 Task: Look for space in Palopo, Indonesia from 1st July, 2023 to 3rd July, 2023 for 1 adult in price range Rs.5000 to Rs.15000. Place can be private room with 1  bedroom having 1 bed and 1 bathroom. Property type can be house, flat, guest house, hotel. Amenities needed are: wifi. Booking option can be shelf check-in. Required host language is English.
Action: Mouse moved to (398, 62)
Screenshot: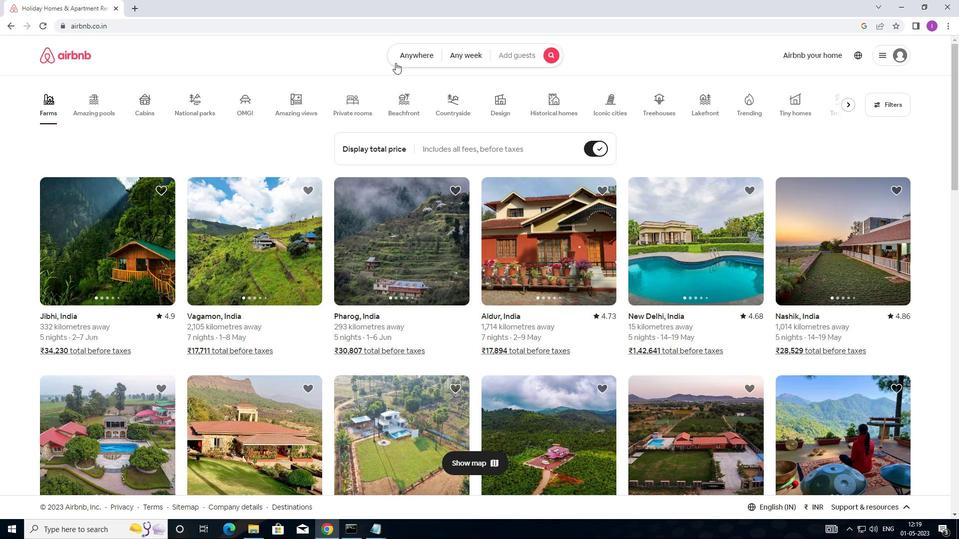 
Action: Mouse pressed left at (398, 62)
Screenshot: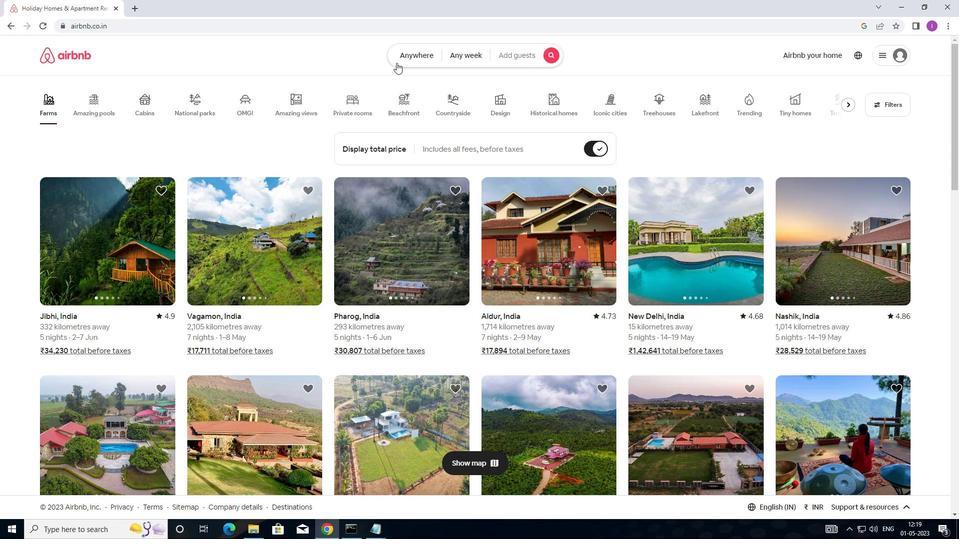 
Action: Mouse moved to (334, 102)
Screenshot: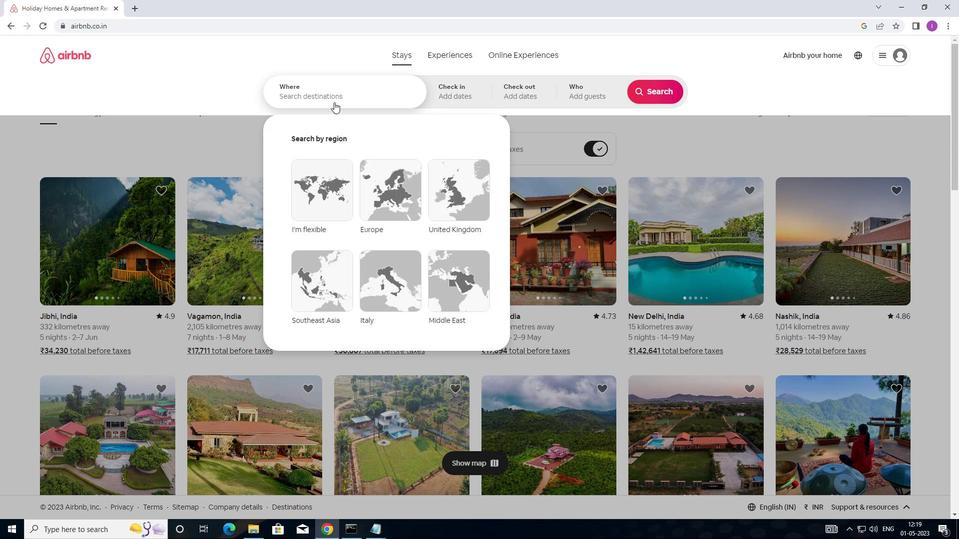 
Action: Mouse pressed left at (334, 102)
Screenshot: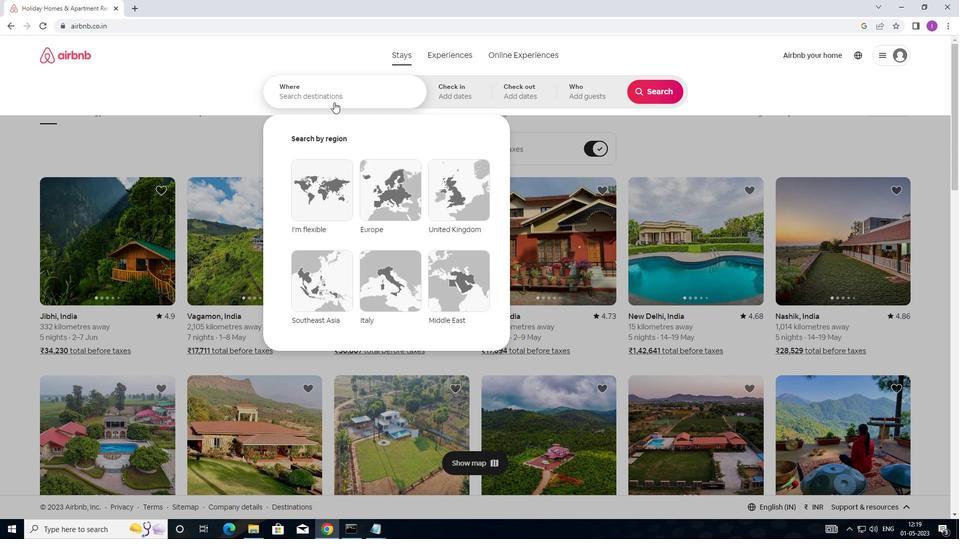 
Action: Mouse moved to (448, 67)
Screenshot: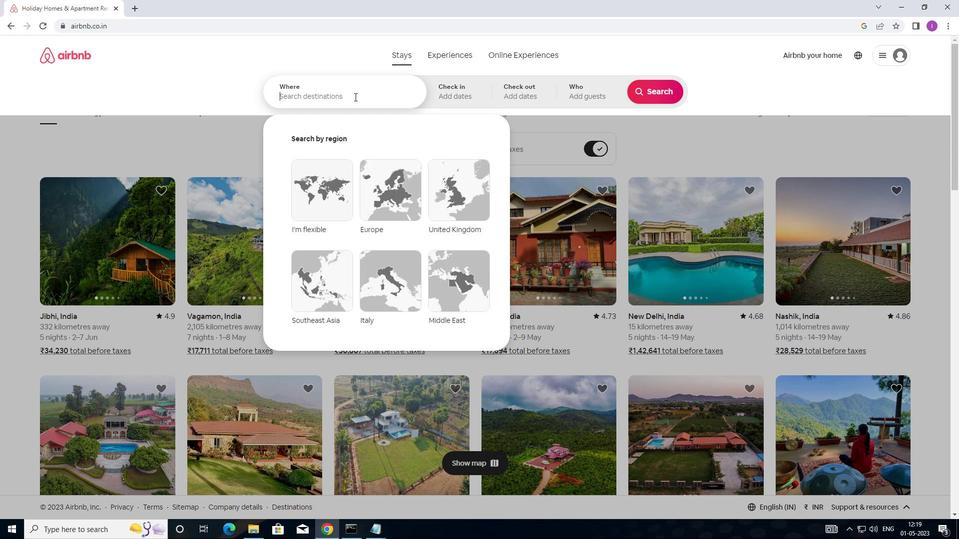
Action: Key pressed <Key.shift>PALOPO,<Key.shift>IN
Screenshot: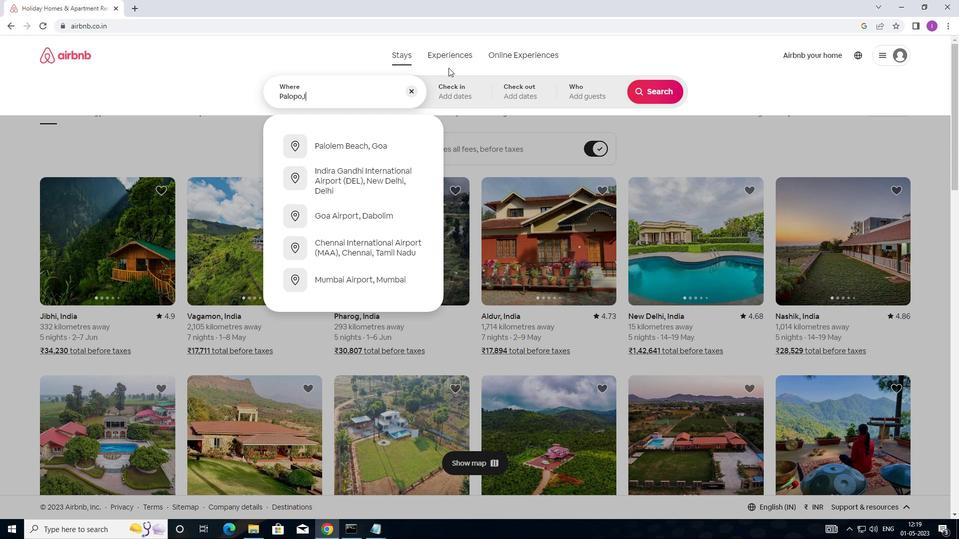 
Action: Mouse moved to (456, 61)
Screenshot: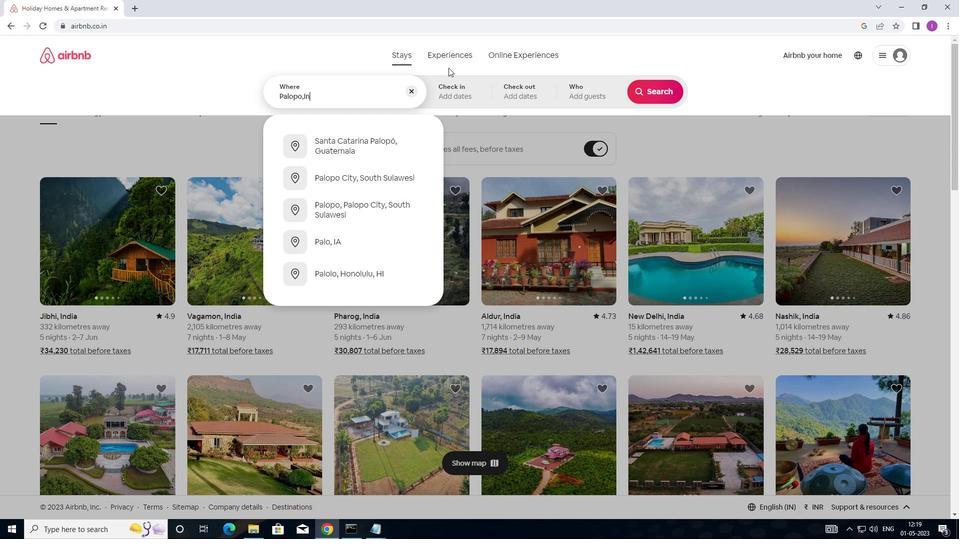 
Action: Key pressed D
Screenshot: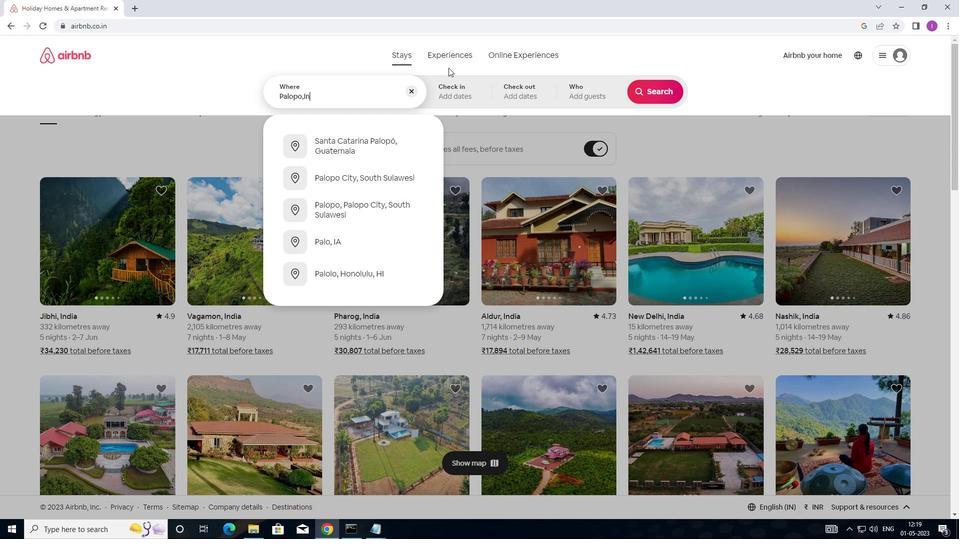 
Action: Mouse moved to (458, 61)
Screenshot: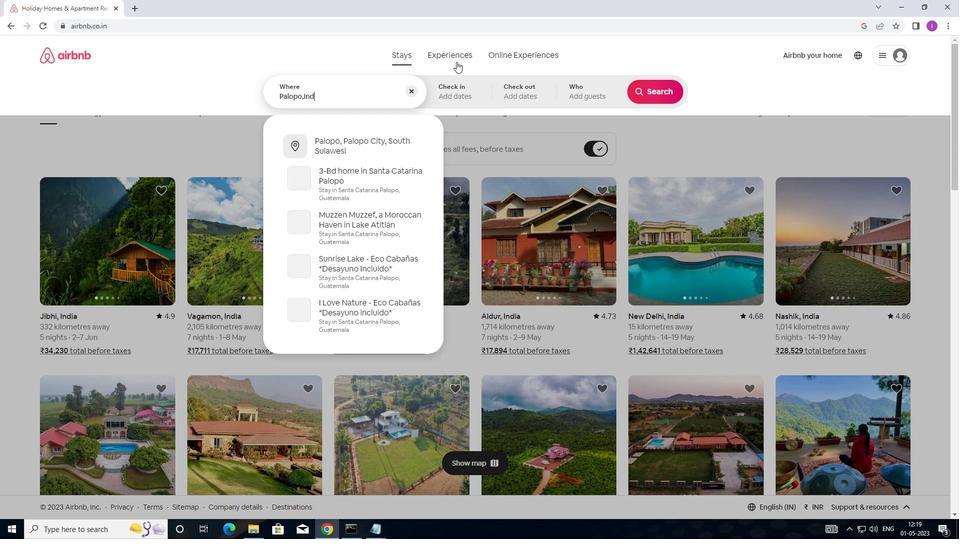 
Action: Key pressed ONESIA
Screenshot: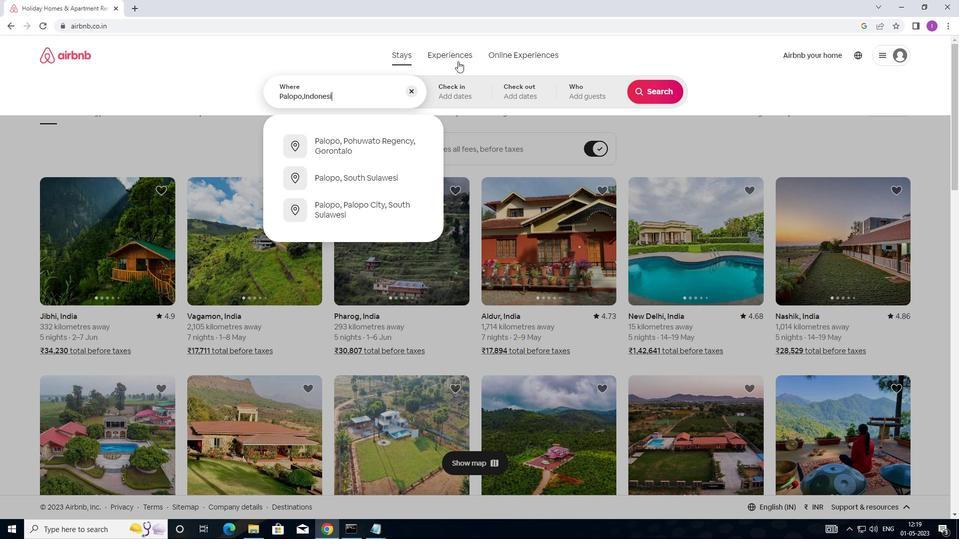 
Action: Mouse moved to (449, 94)
Screenshot: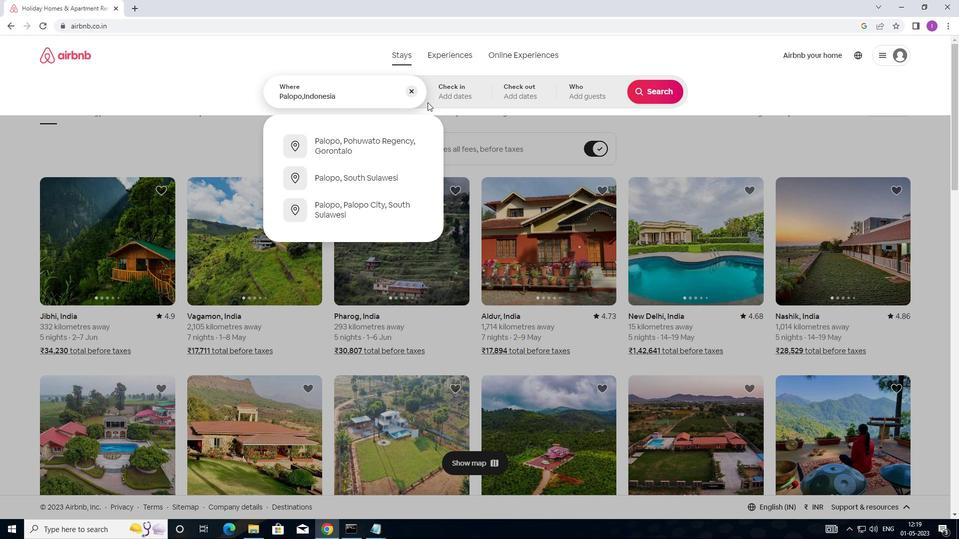 
Action: Mouse pressed left at (449, 94)
Screenshot: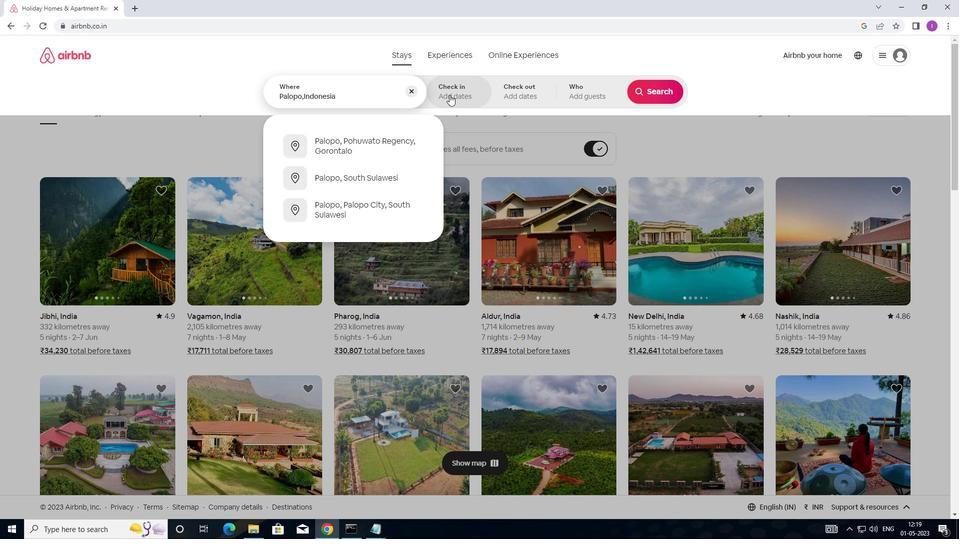 
Action: Mouse moved to (646, 173)
Screenshot: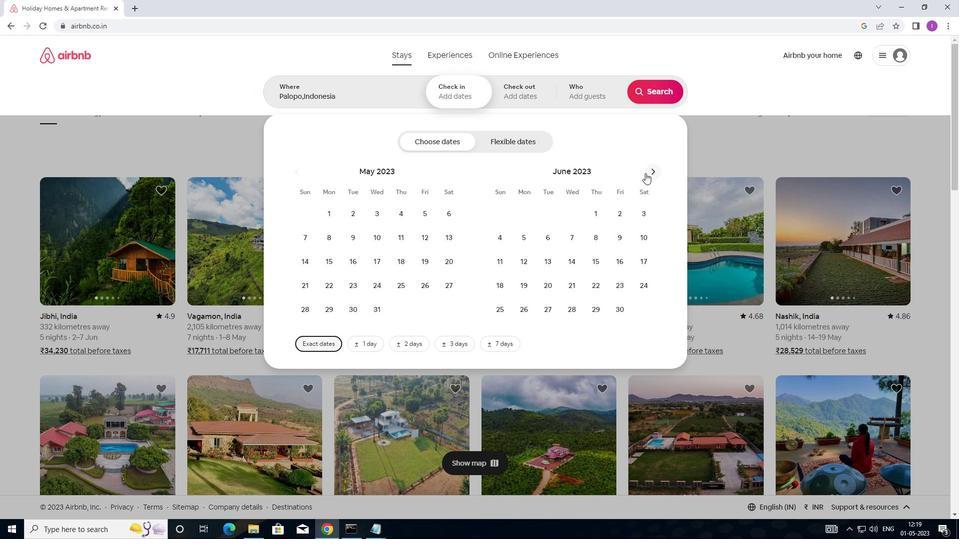 
Action: Mouse pressed left at (646, 173)
Screenshot: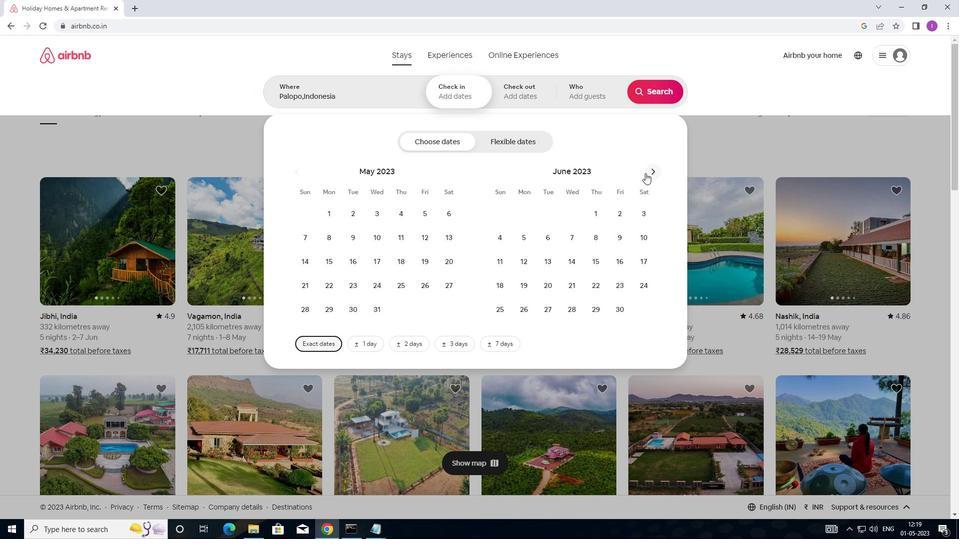 
Action: Mouse moved to (642, 210)
Screenshot: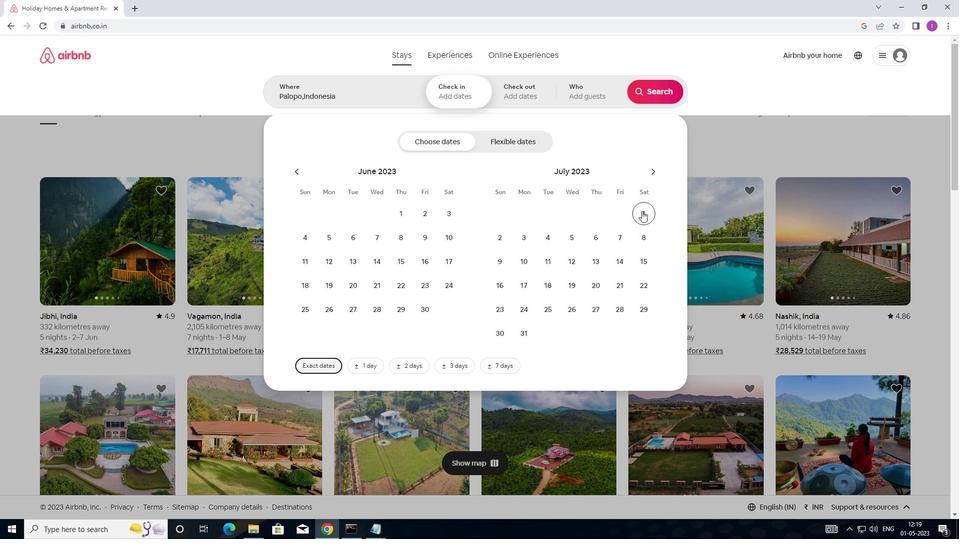 
Action: Mouse pressed left at (642, 210)
Screenshot: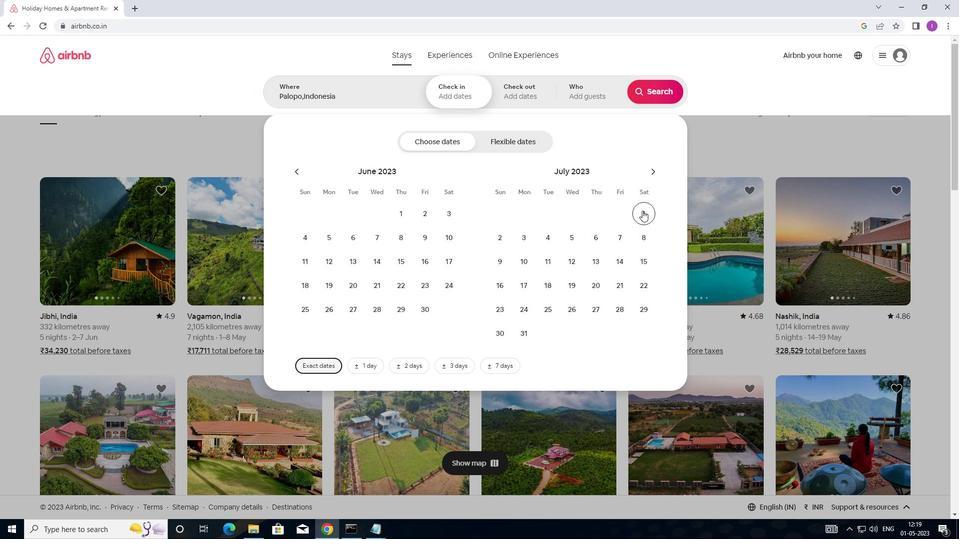 
Action: Mouse moved to (530, 241)
Screenshot: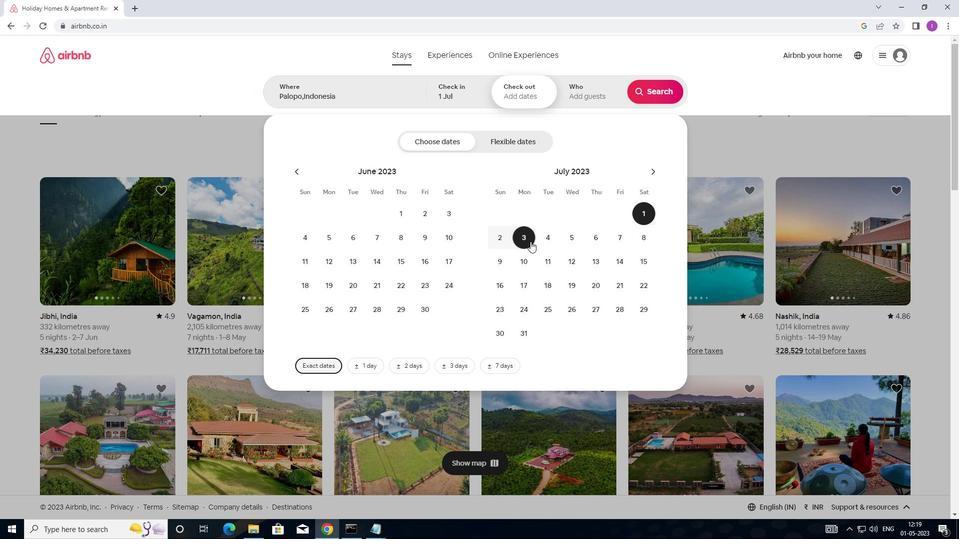 
Action: Mouse pressed left at (530, 241)
Screenshot: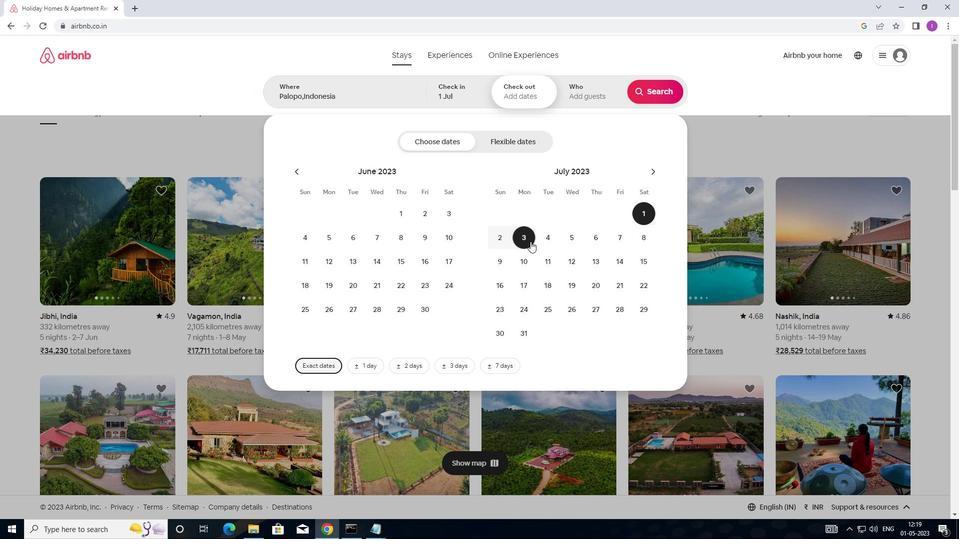 
Action: Mouse moved to (587, 85)
Screenshot: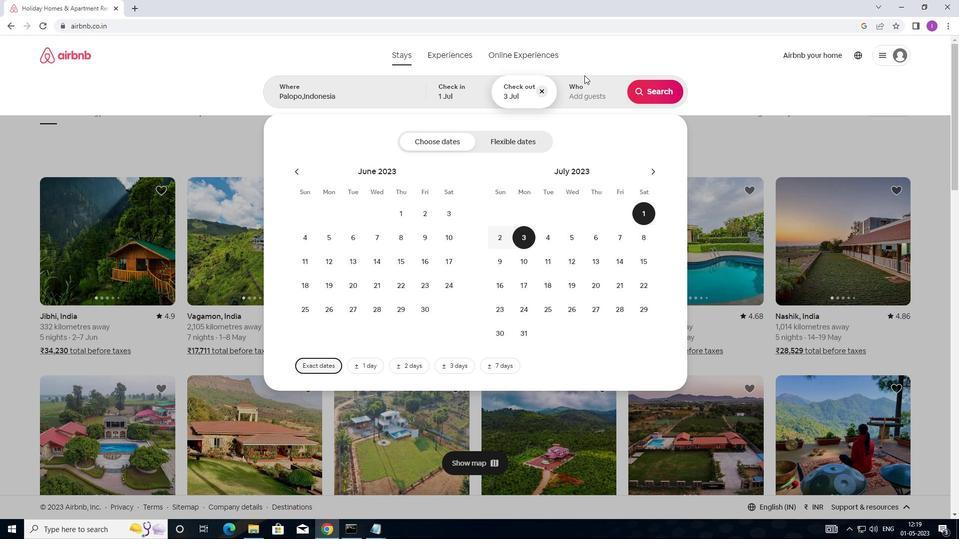 
Action: Mouse pressed left at (587, 85)
Screenshot: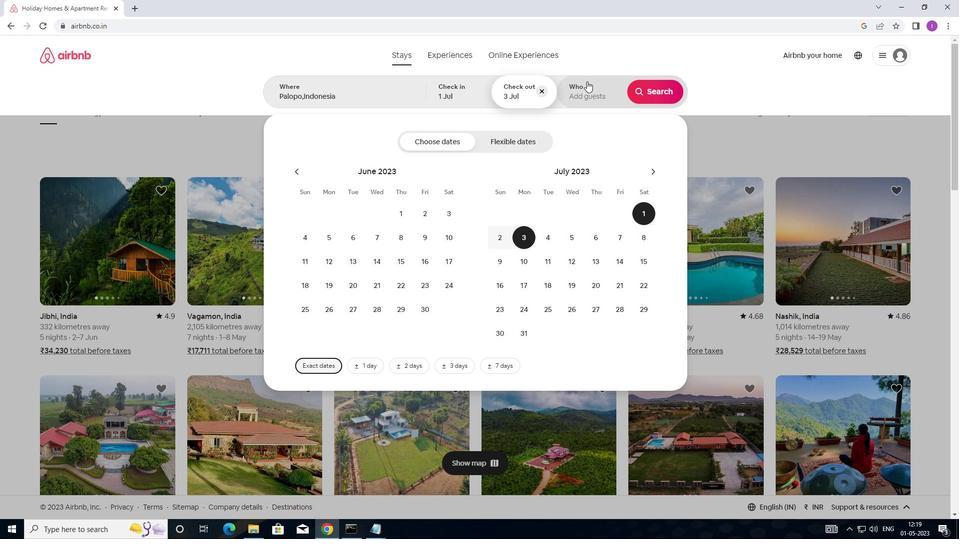 
Action: Mouse moved to (655, 143)
Screenshot: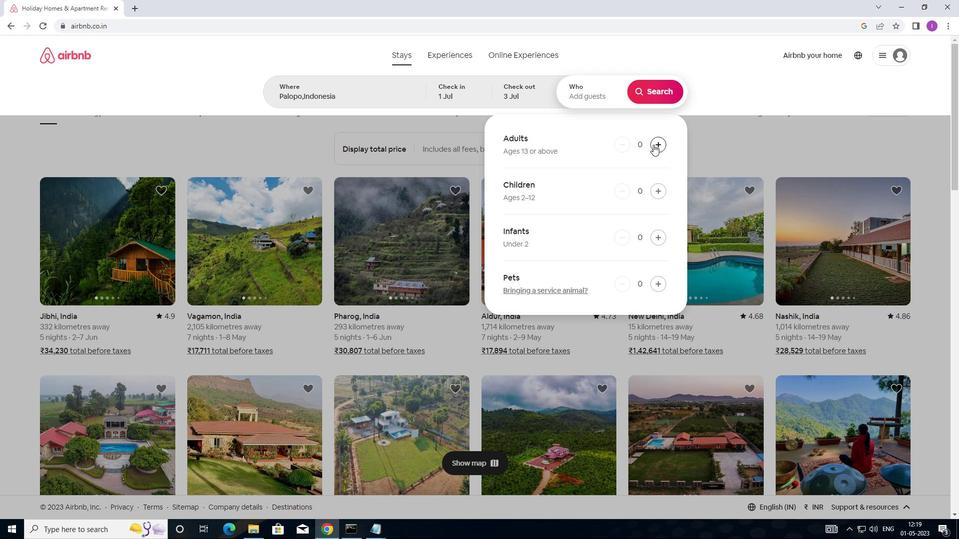 
Action: Mouse pressed left at (655, 143)
Screenshot: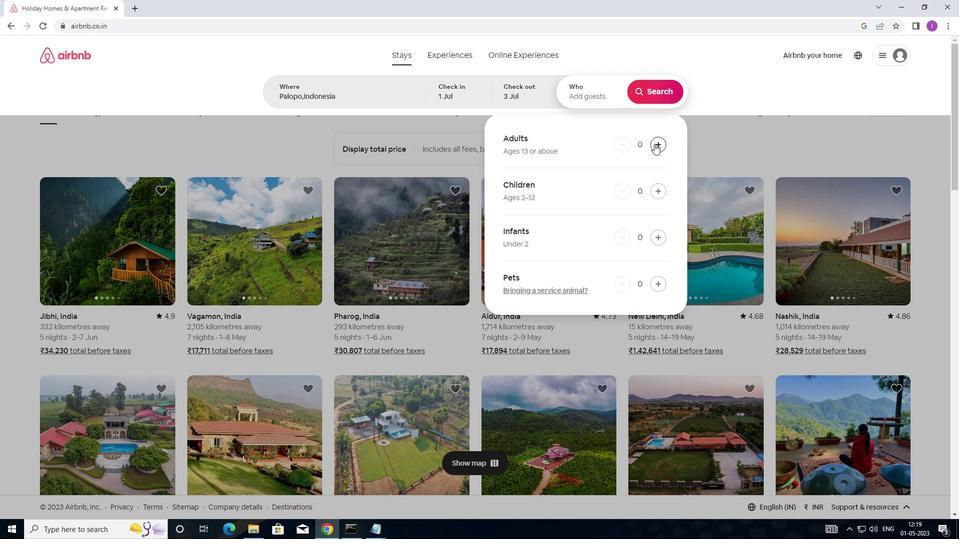 
Action: Mouse moved to (677, 86)
Screenshot: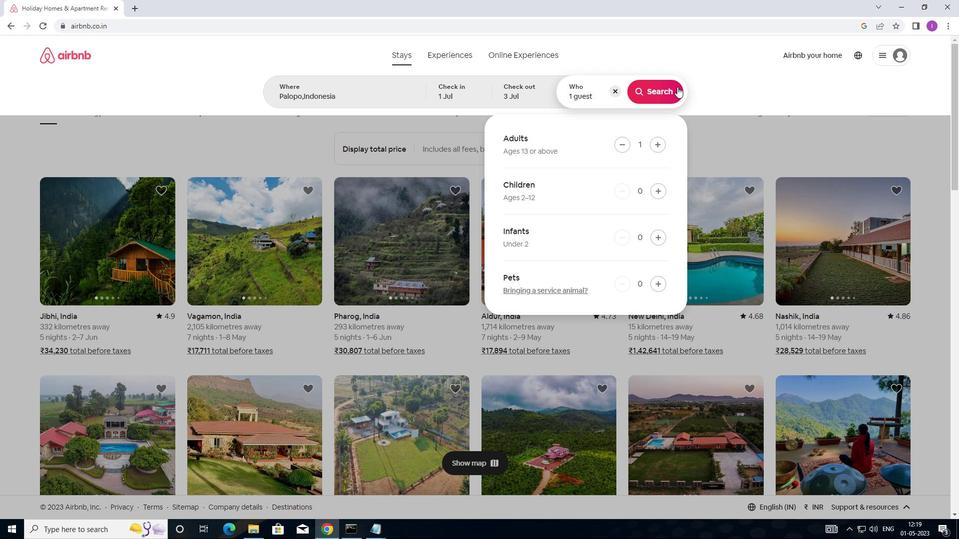 
Action: Mouse pressed left at (677, 86)
Screenshot: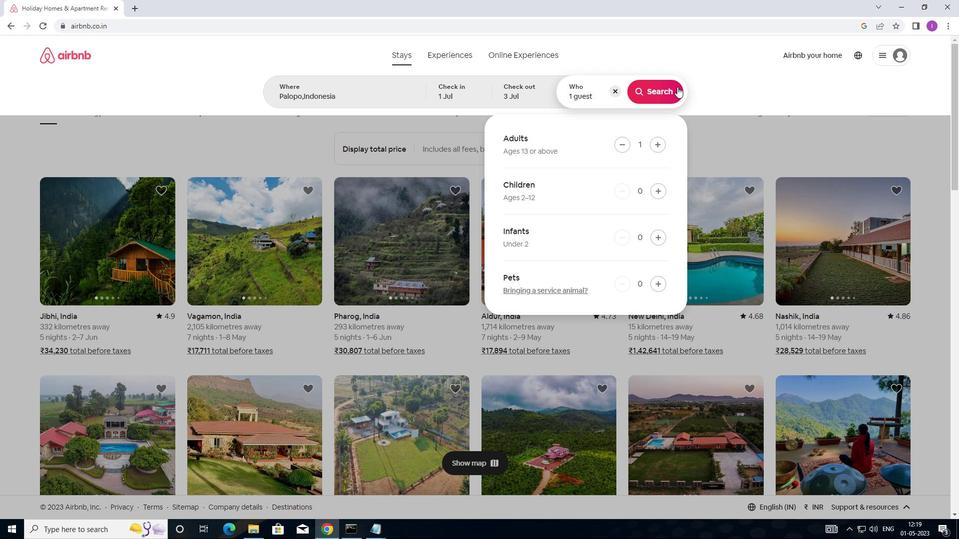 
Action: Mouse moved to (924, 96)
Screenshot: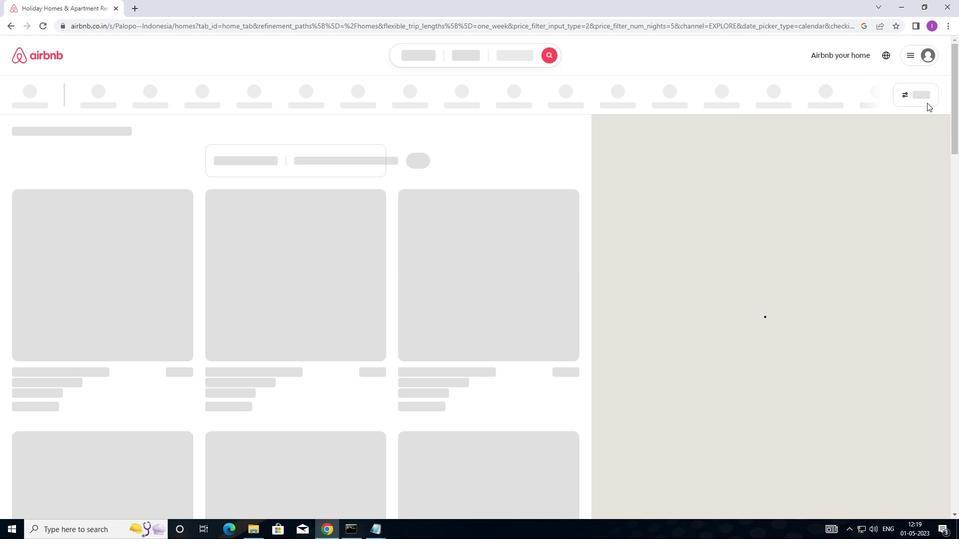 
Action: Mouse pressed left at (924, 96)
Screenshot: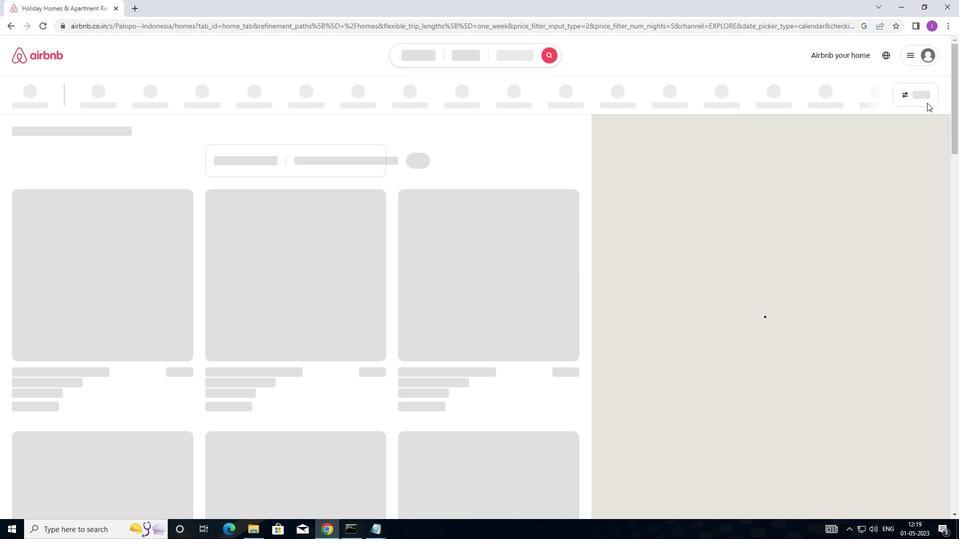 
Action: Mouse moved to (368, 220)
Screenshot: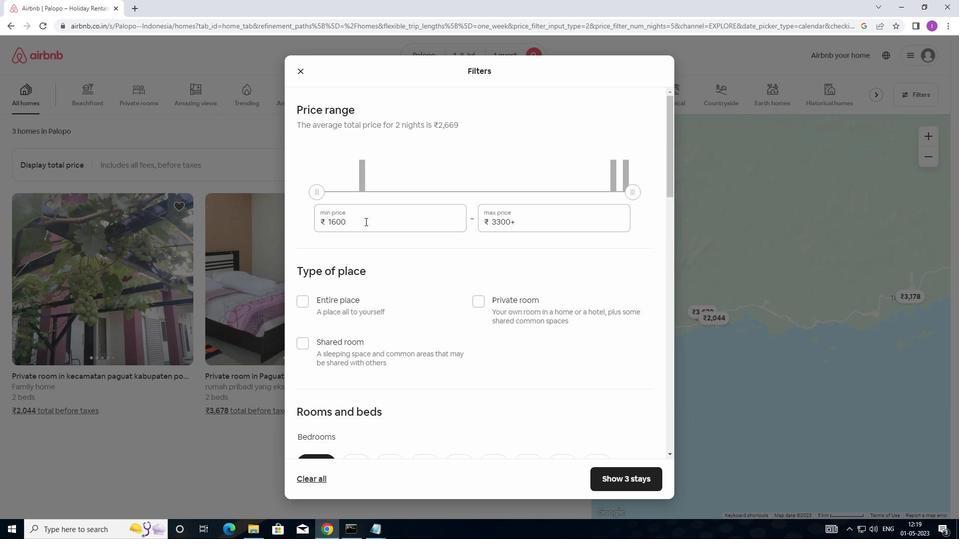 
Action: Mouse pressed left at (368, 220)
Screenshot: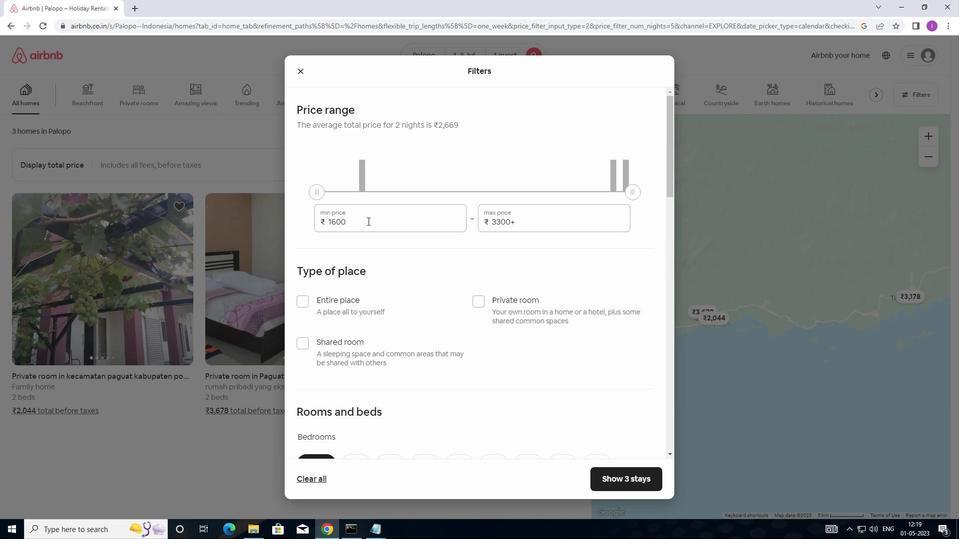 
Action: Mouse moved to (325, 214)
Screenshot: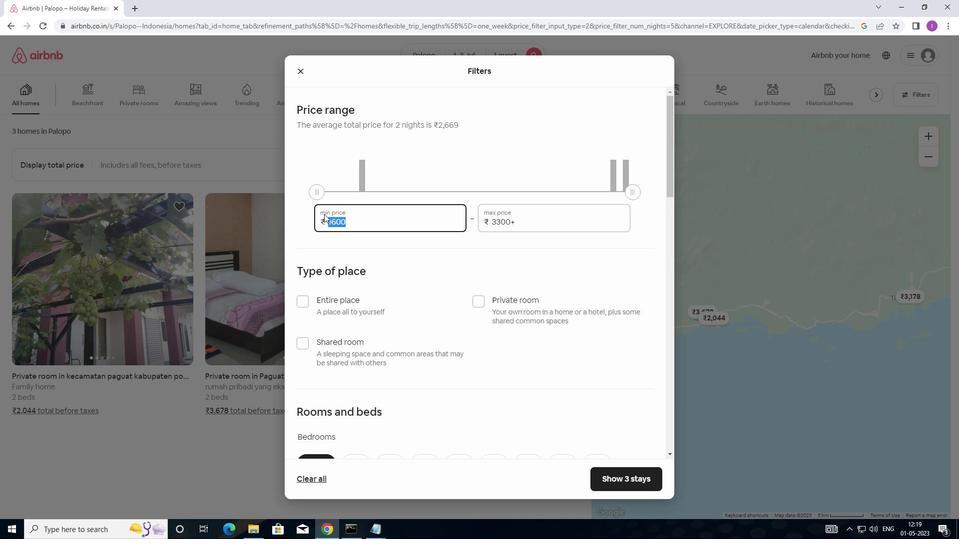 
Action: Key pressed 5
Screenshot: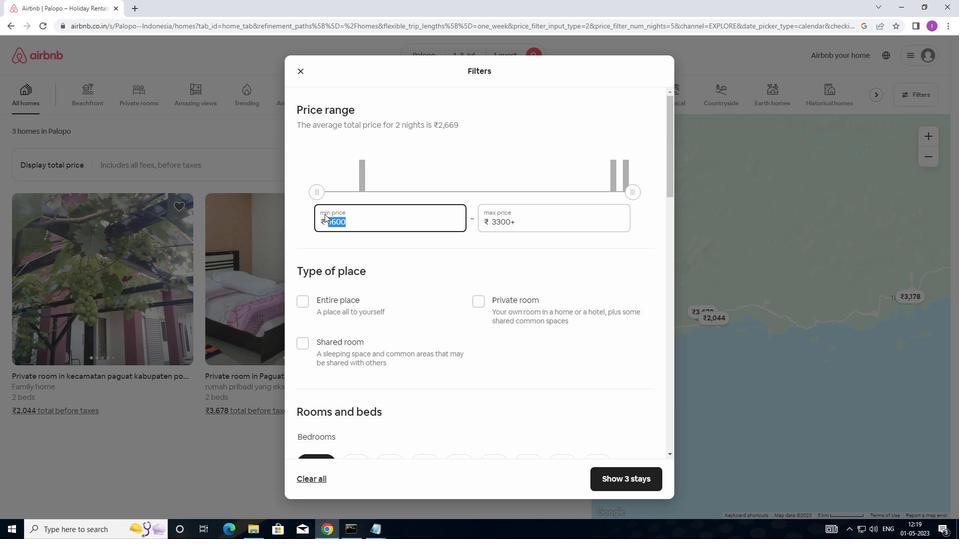 
Action: Mouse moved to (333, 213)
Screenshot: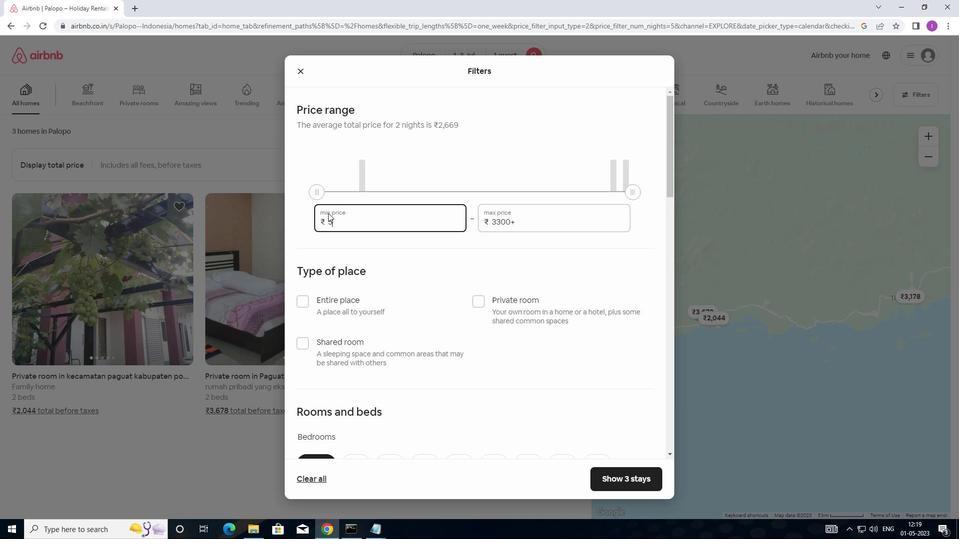
Action: Key pressed 0
Screenshot: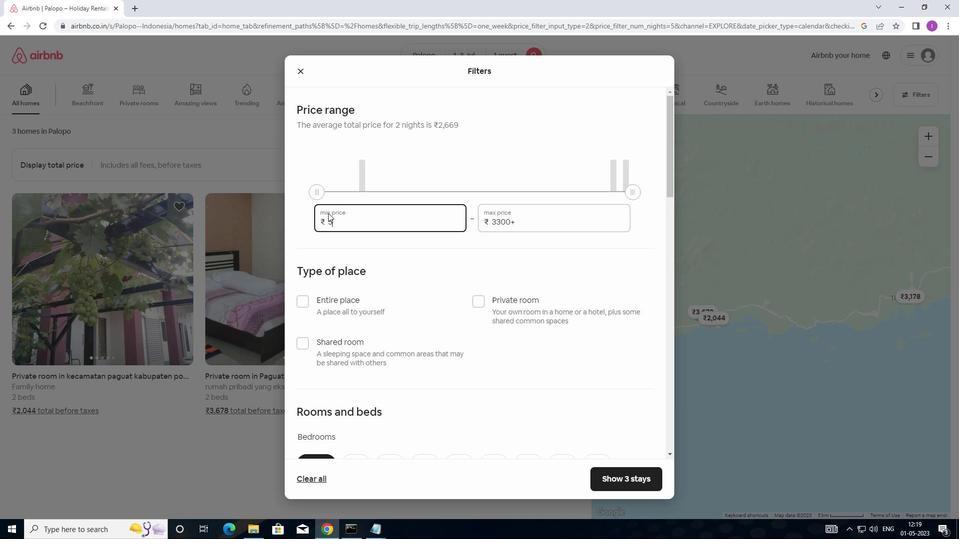 
Action: Mouse moved to (333, 214)
Screenshot: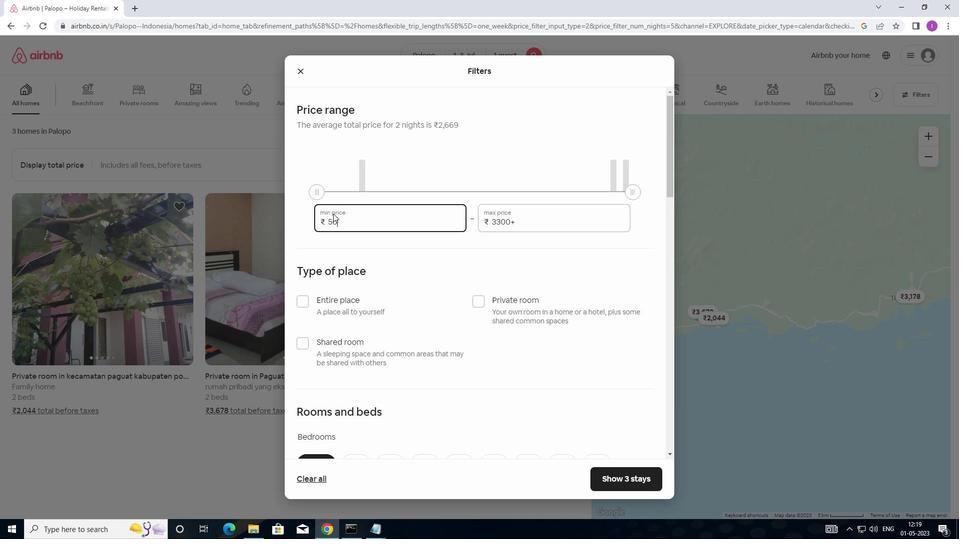 
Action: Key pressed 0
Screenshot: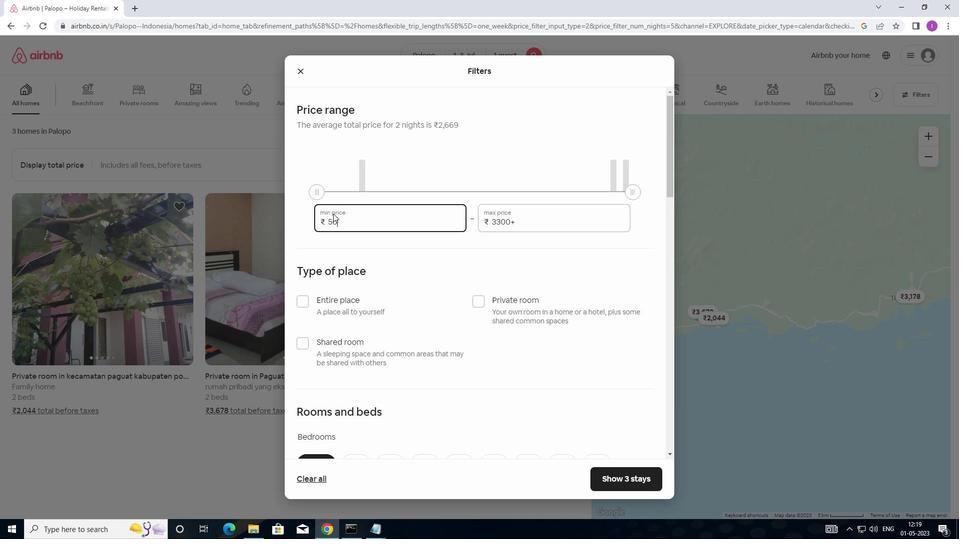 
Action: Mouse moved to (342, 216)
Screenshot: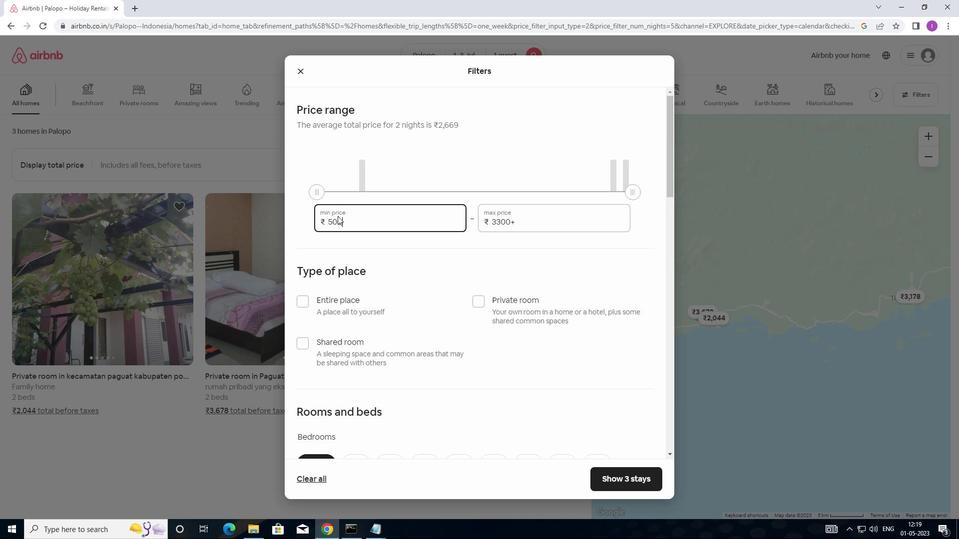 
Action: Key pressed 0
Screenshot: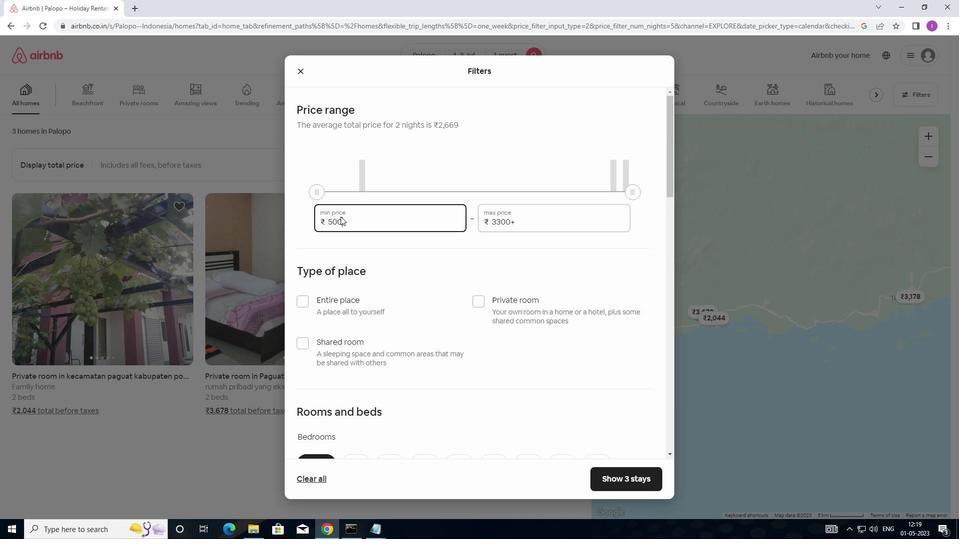 
Action: Mouse moved to (518, 223)
Screenshot: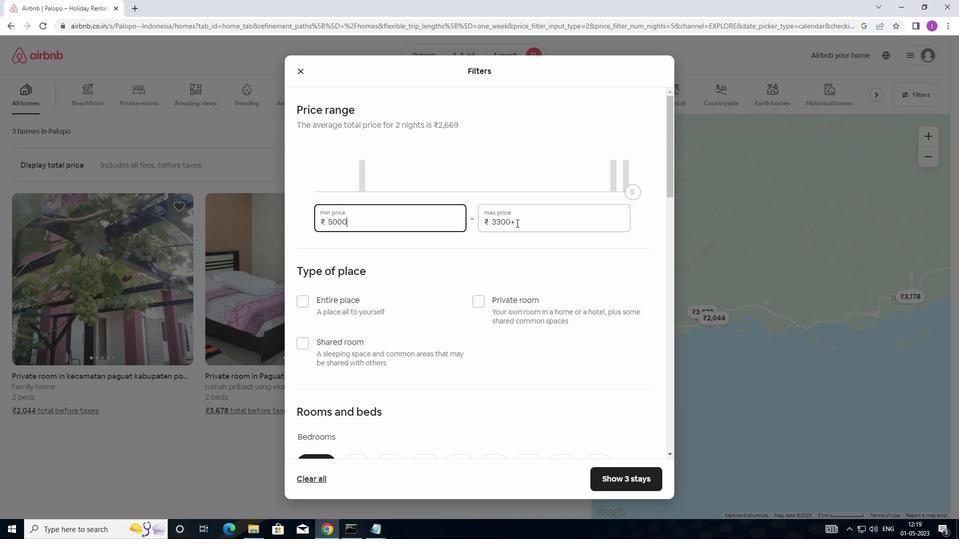 
Action: Mouse pressed left at (518, 223)
Screenshot: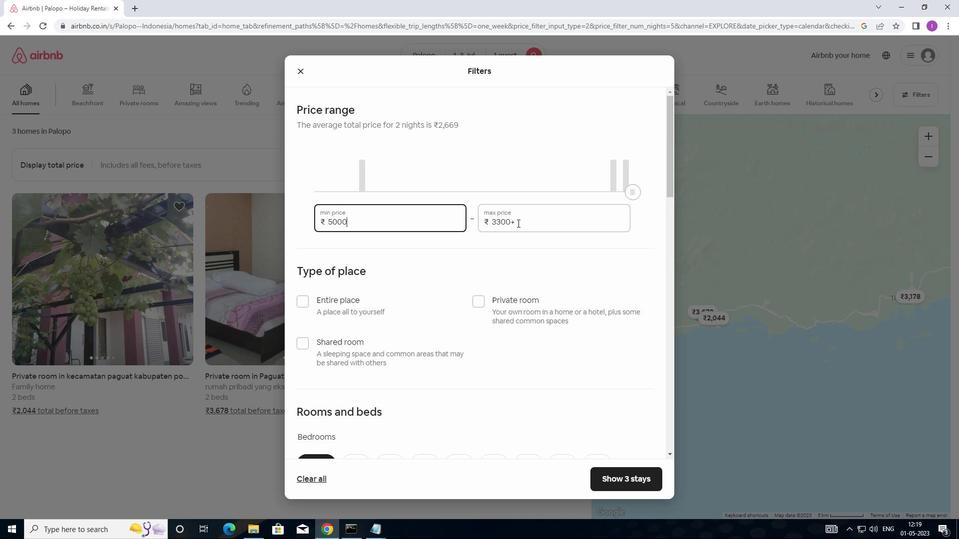
Action: Mouse moved to (488, 222)
Screenshot: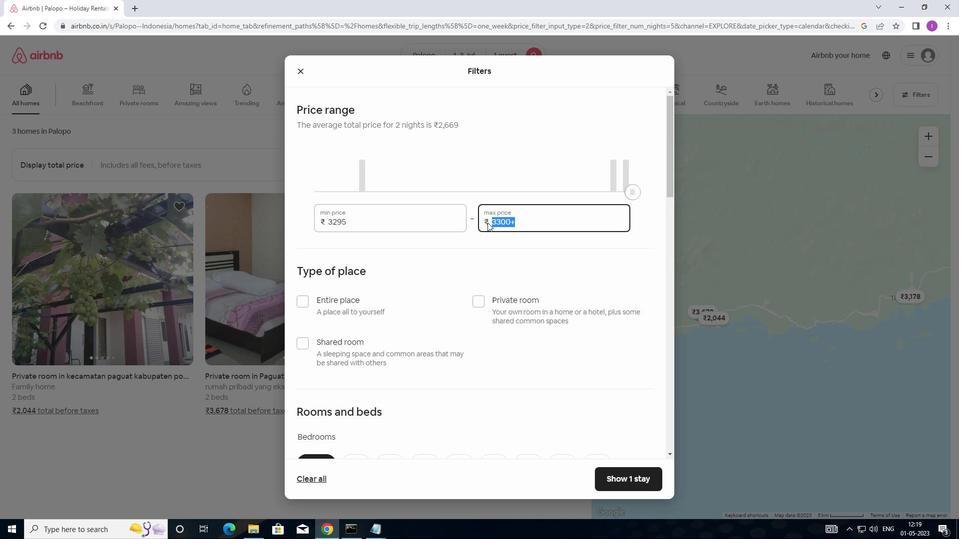 
Action: Key pressed 1
Screenshot: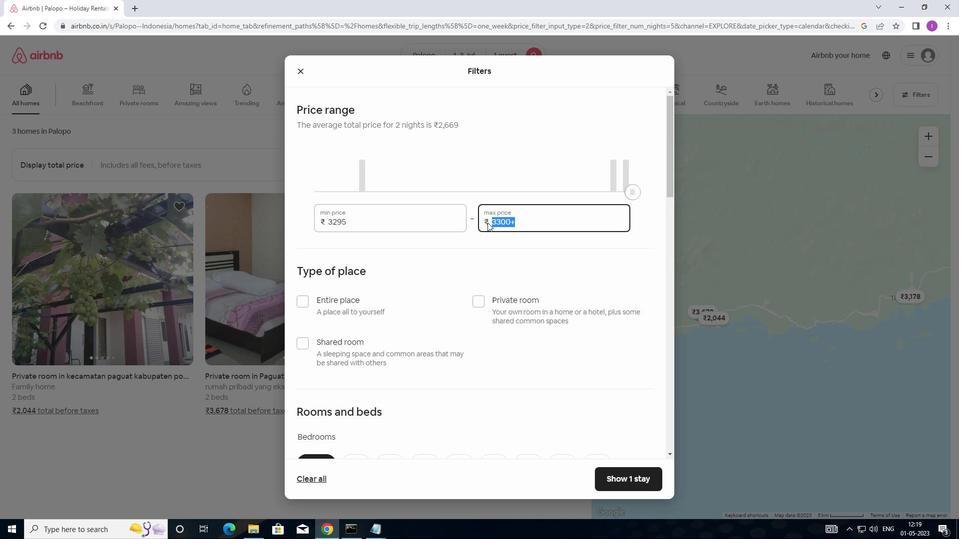 
Action: Mouse moved to (488, 221)
Screenshot: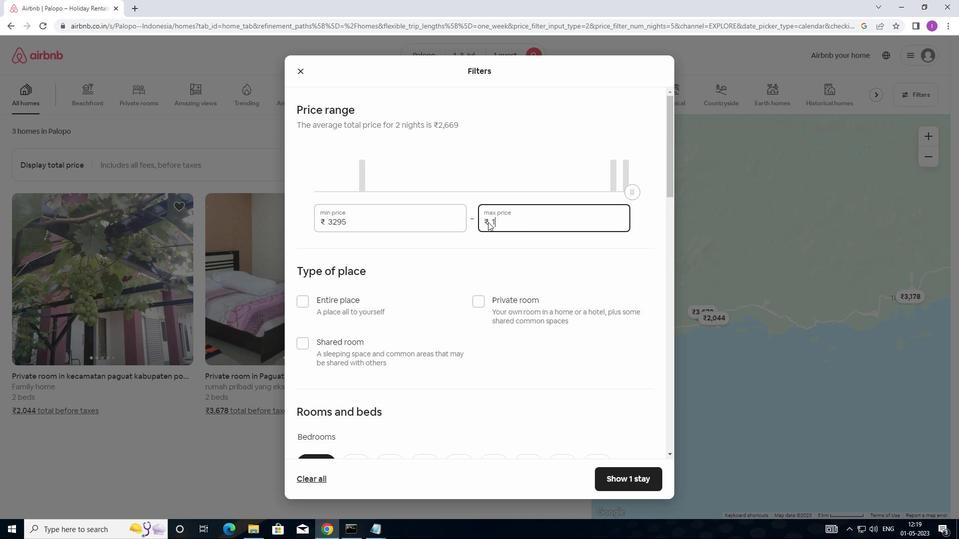 
Action: Key pressed 5
Screenshot: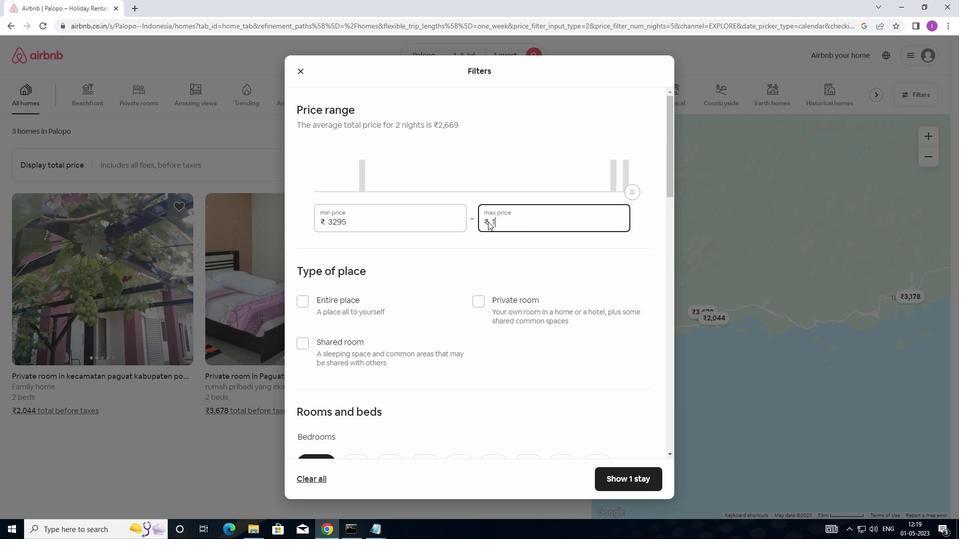 
Action: Mouse moved to (488, 221)
Screenshot: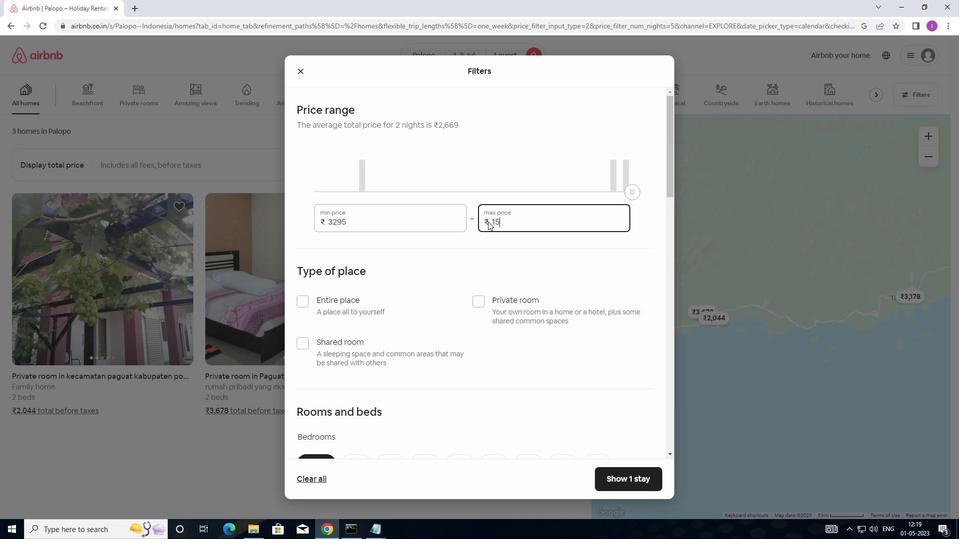 
Action: Key pressed 0
Screenshot: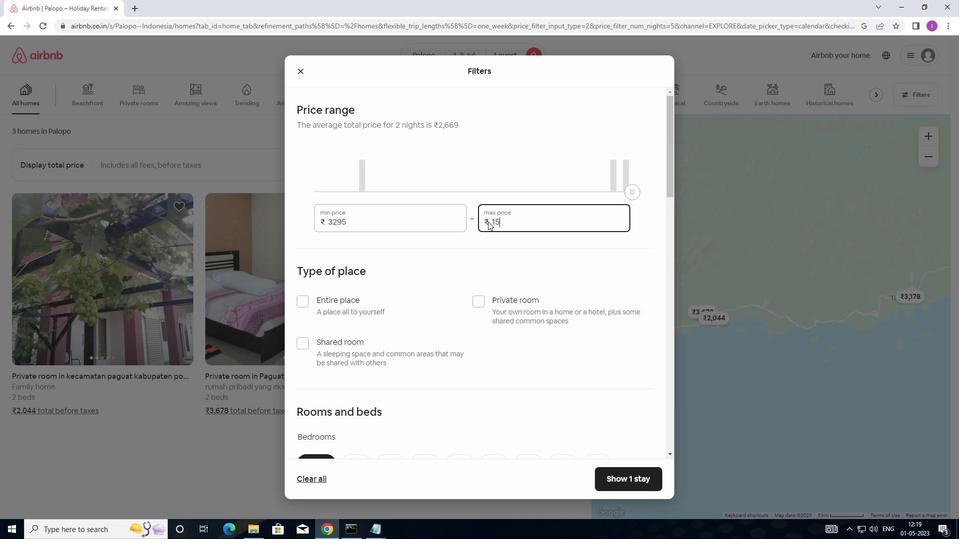 
Action: Mouse moved to (489, 222)
Screenshot: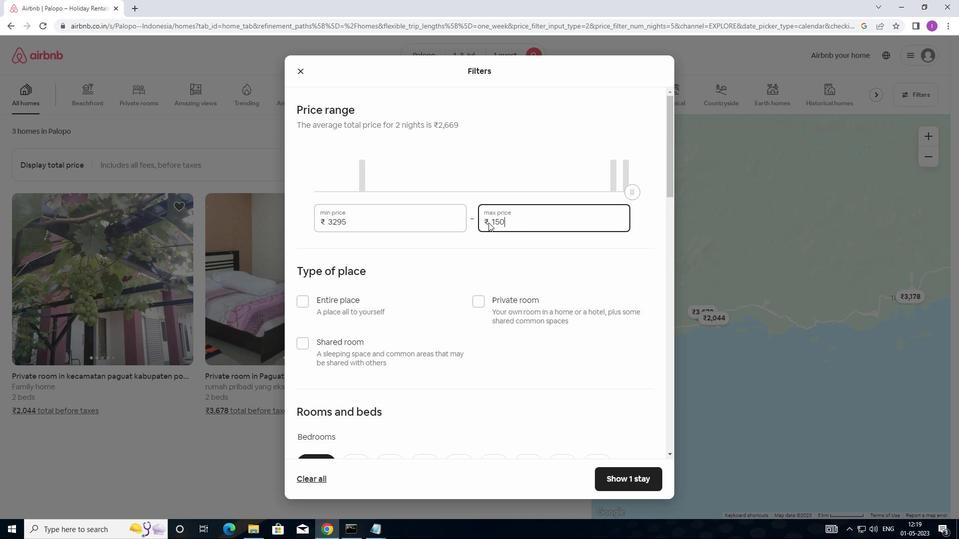
Action: Key pressed 0
Screenshot: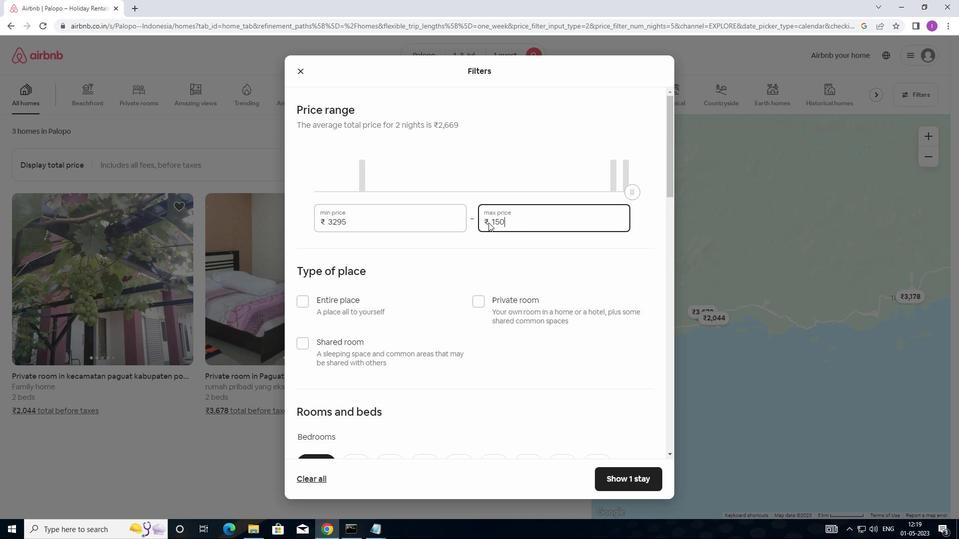 
Action: Mouse moved to (489, 222)
Screenshot: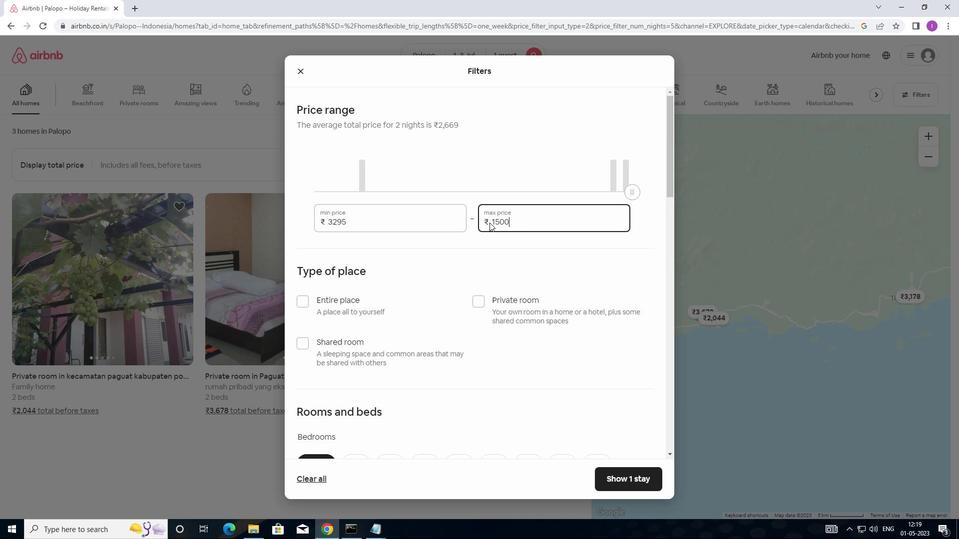 
Action: Key pressed 0
Screenshot: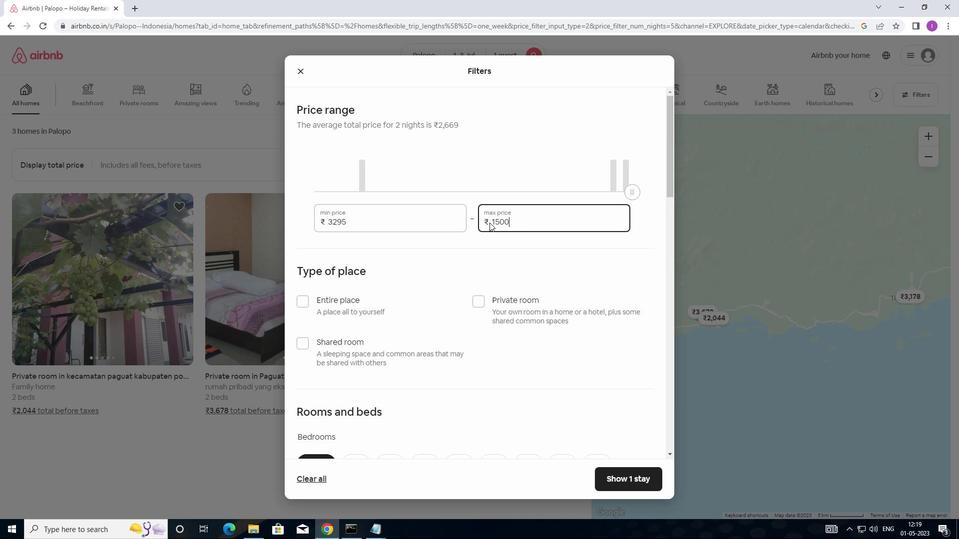 
Action: Mouse moved to (426, 269)
Screenshot: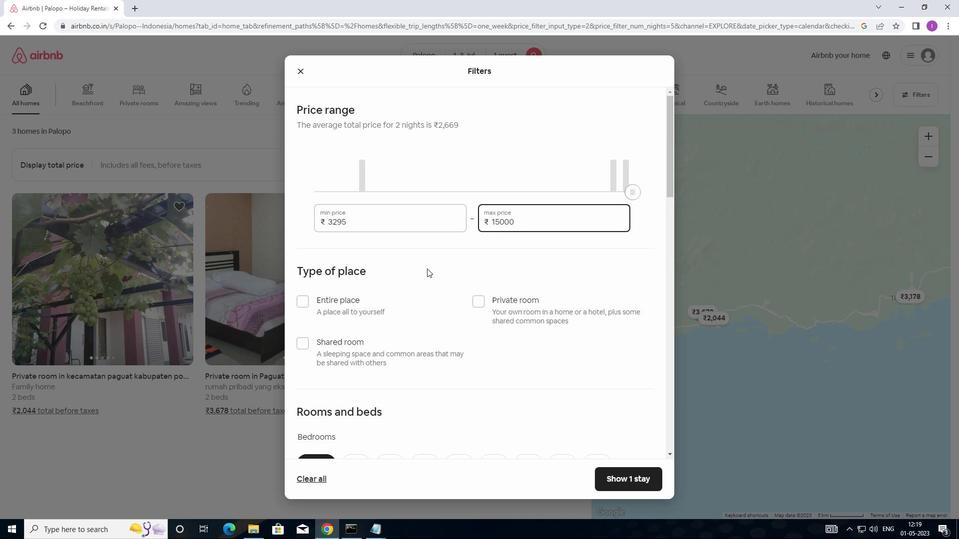 
Action: Mouse scrolled (426, 269) with delta (0, 0)
Screenshot: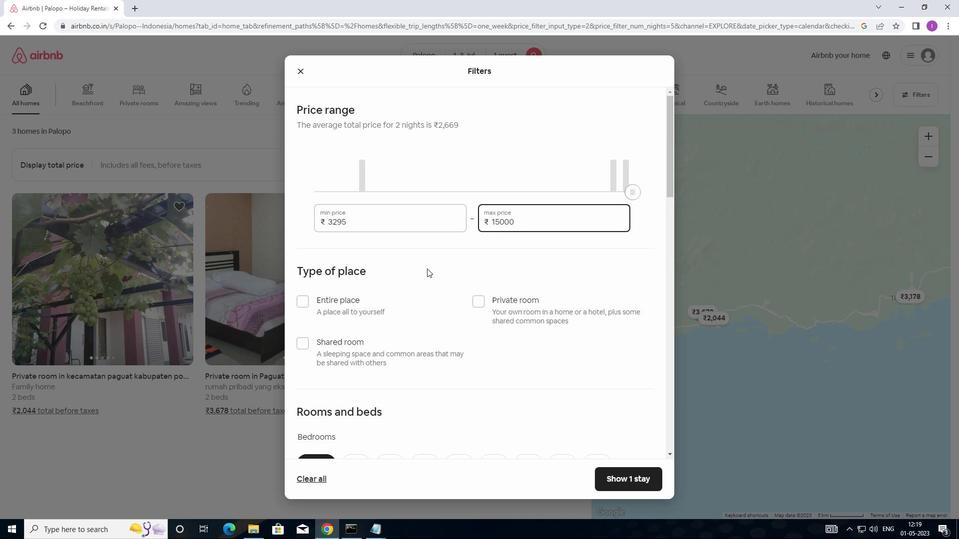 
Action: Mouse moved to (479, 247)
Screenshot: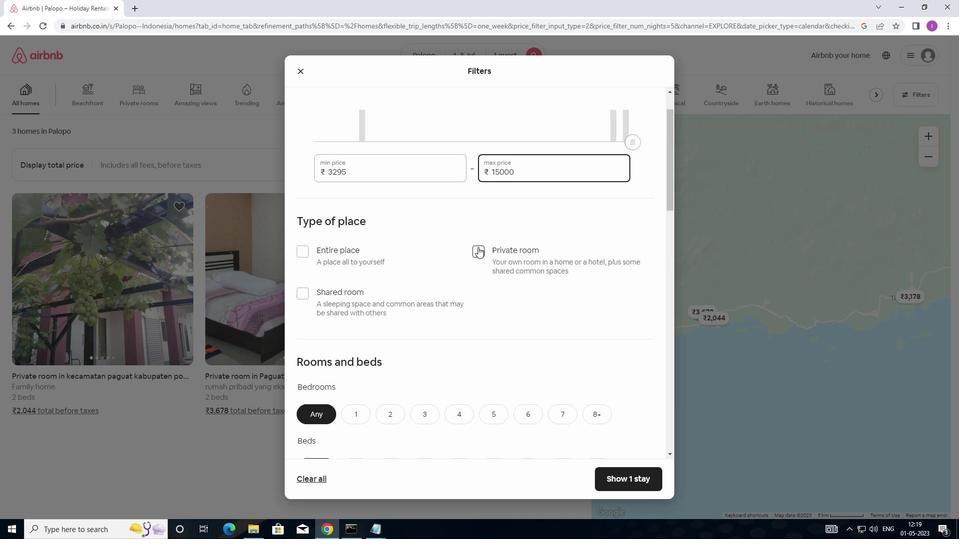 
Action: Mouse pressed left at (479, 247)
Screenshot: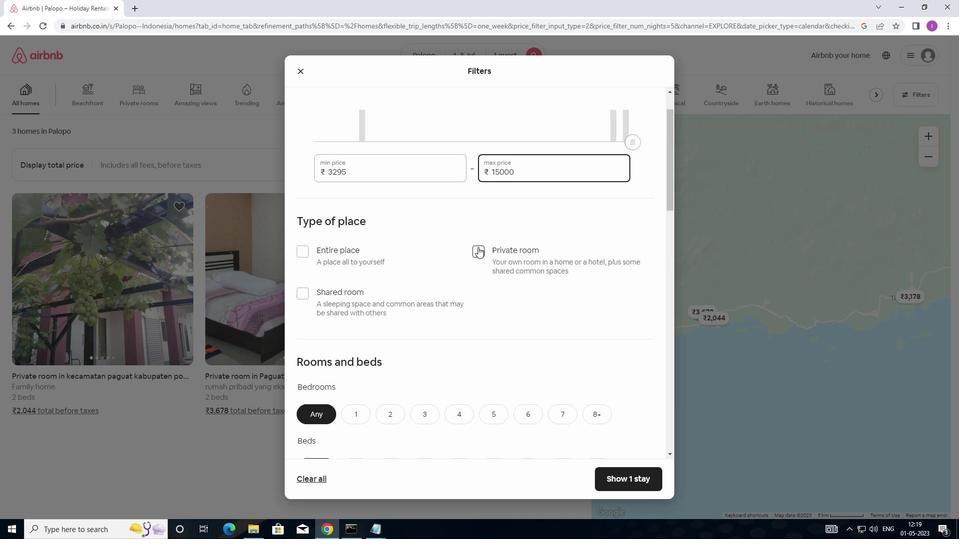 
Action: Mouse moved to (479, 249)
Screenshot: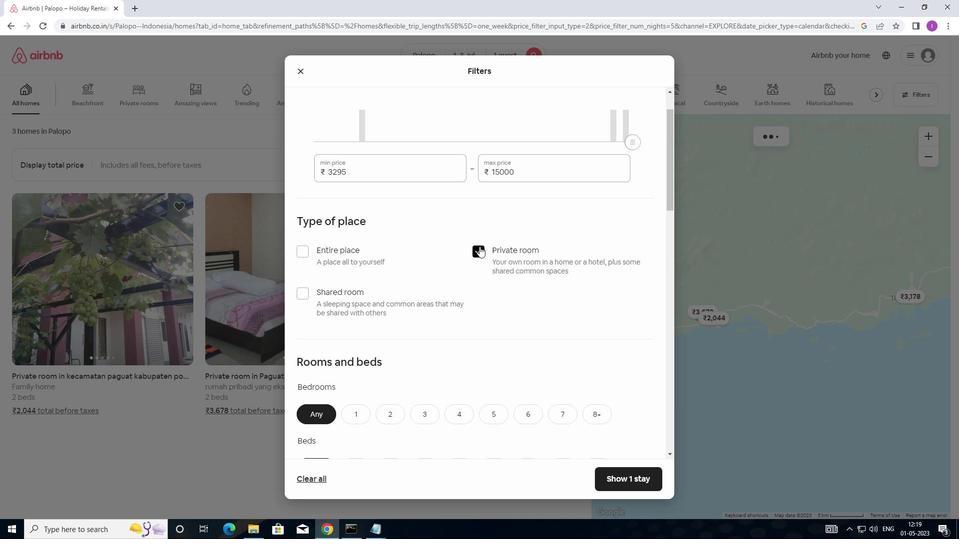 
Action: Mouse scrolled (479, 249) with delta (0, 0)
Screenshot: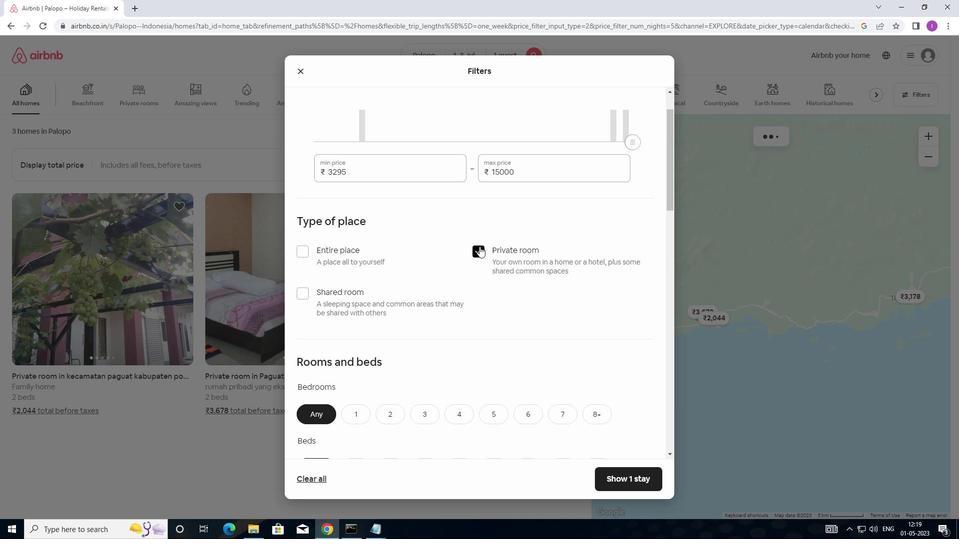 
Action: Mouse moved to (472, 258)
Screenshot: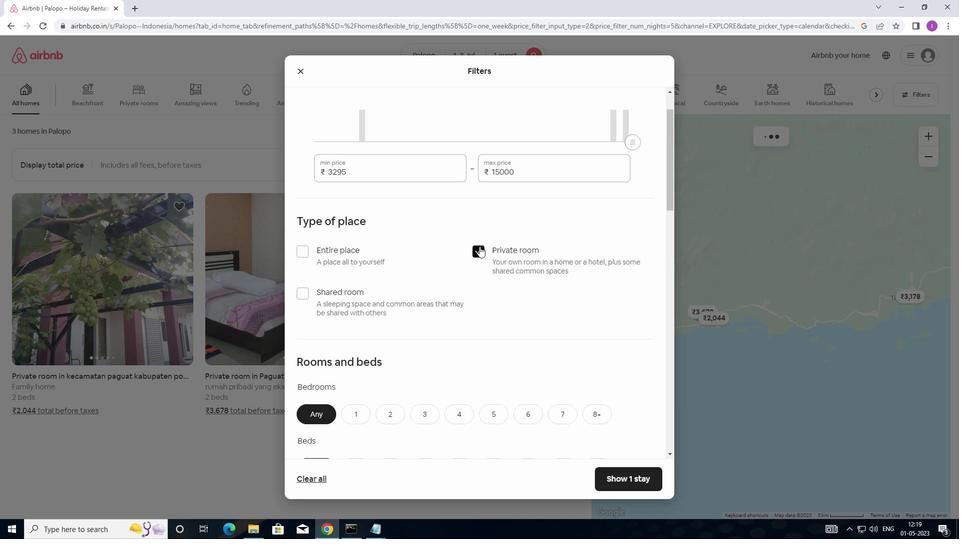
Action: Mouse scrolled (472, 257) with delta (0, 0)
Screenshot: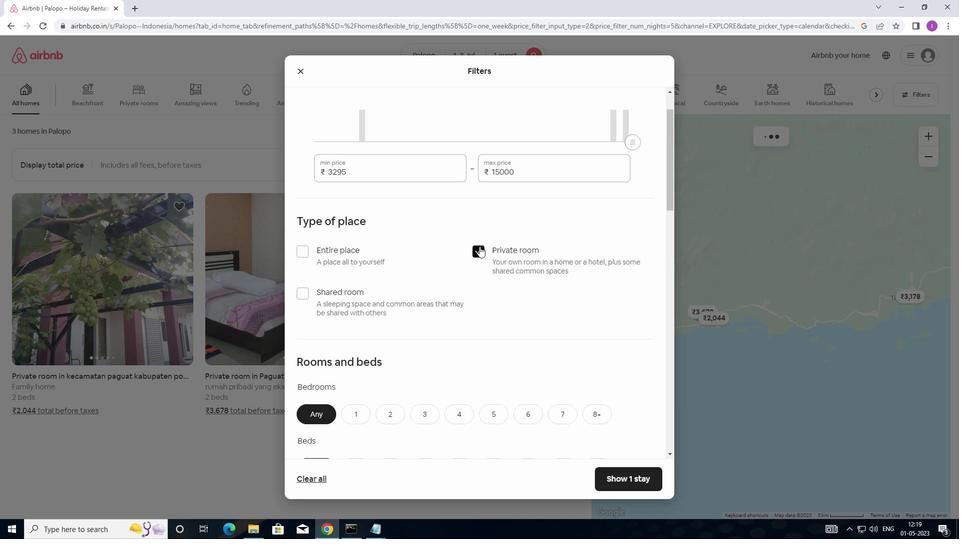 
Action: Mouse moved to (455, 262)
Screenshot: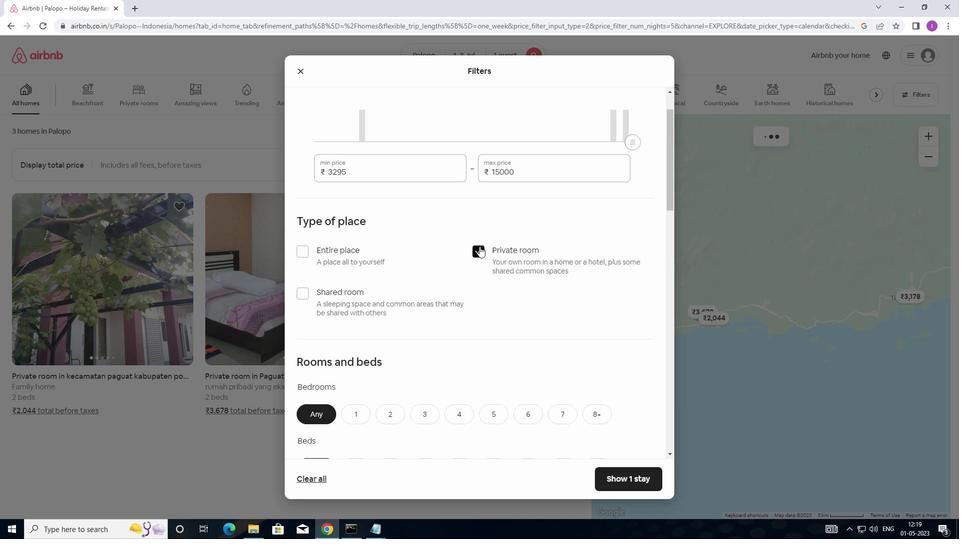 
Action: Mouse scrolled (455, 262) with delta (0, 0)
Screenshot: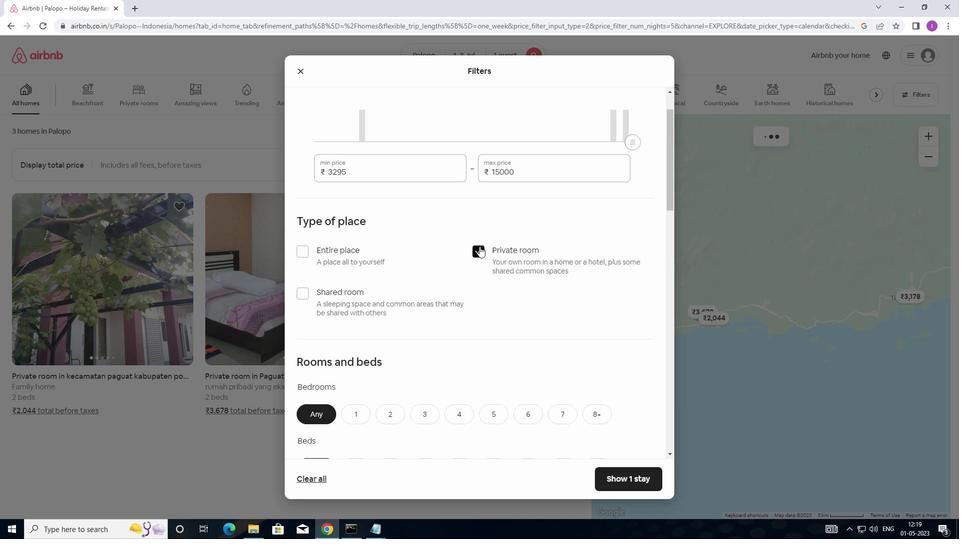 
Action: Mouse moved to (366, 266)
Screenshot: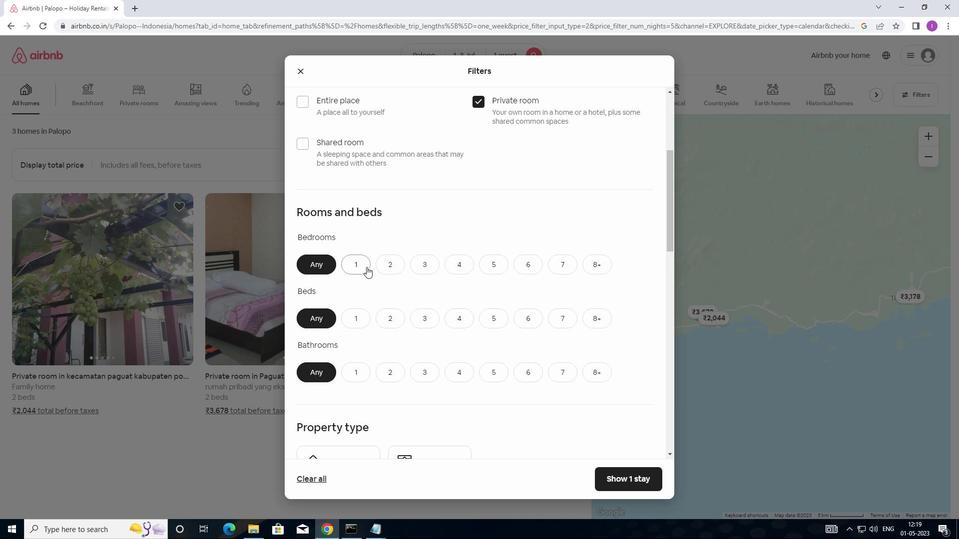 
Action: Mouse pressed left at (366, 266)
Screenshot: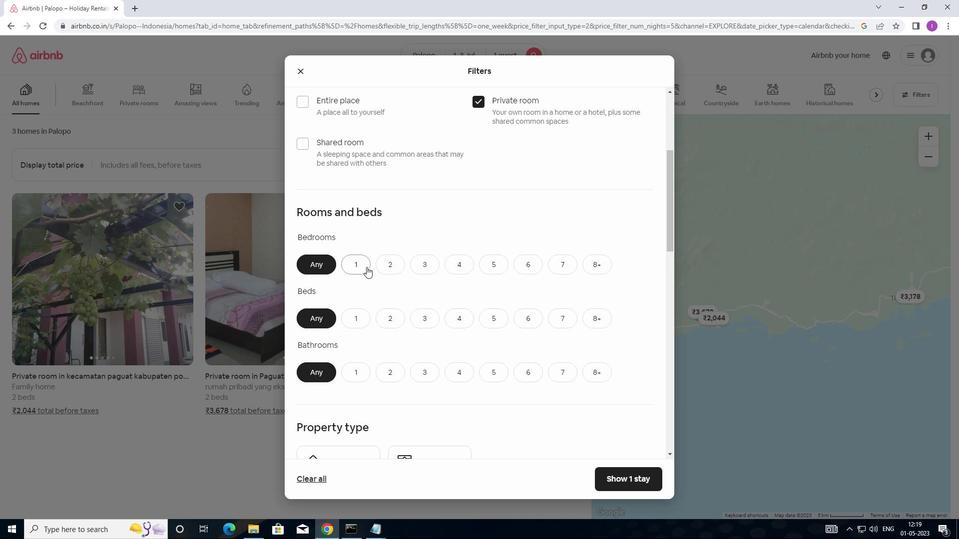 
Action: Mouse moved to (362, 318)
Screenshot: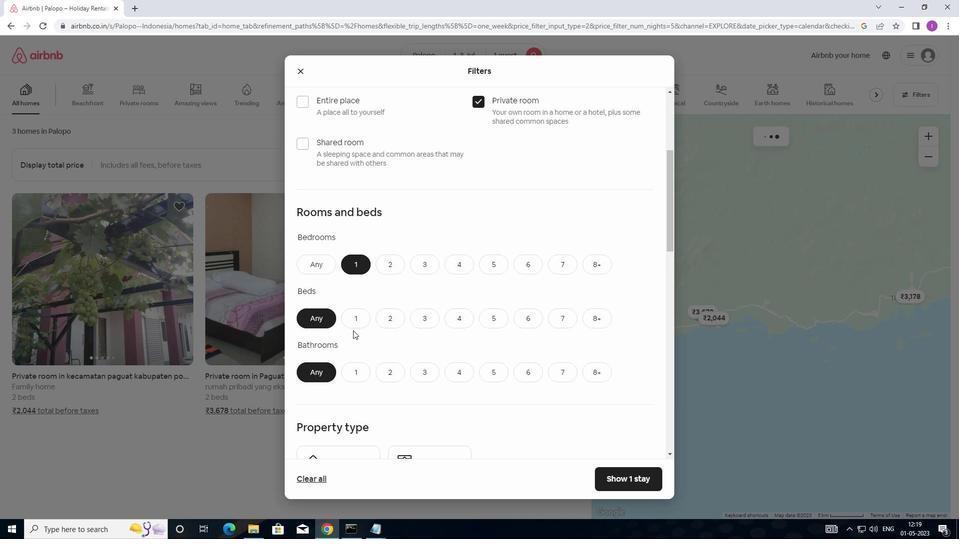 
Action: Mouse pressed left at (362, 318)
Screenshot: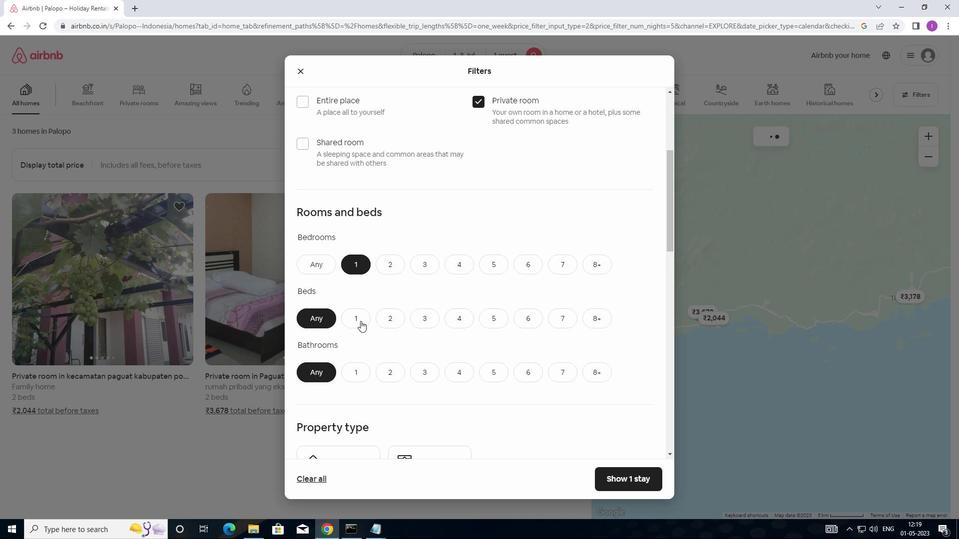 
Action: Mouse moved to (357, 375)
Screenshot: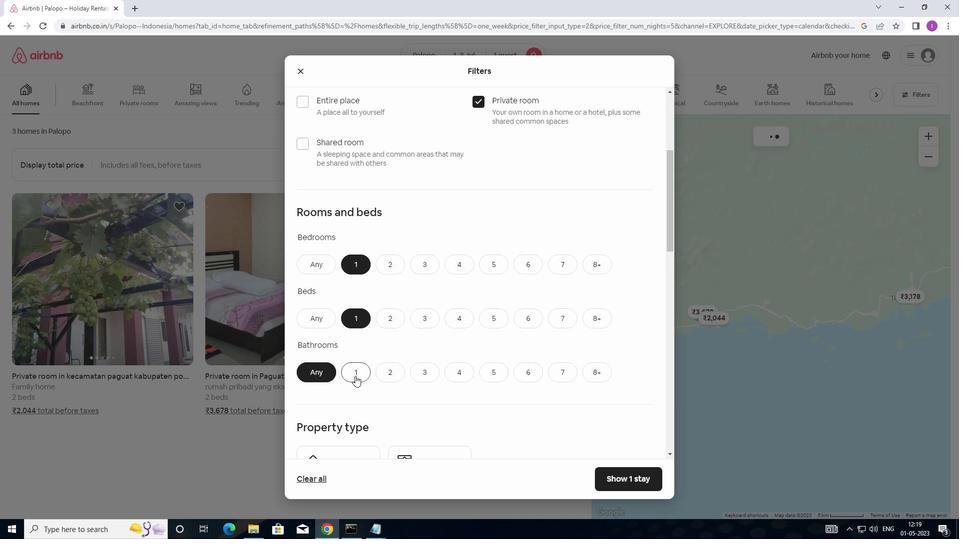 
Action: Mouse pressed left at (357, 375)
Screenshot: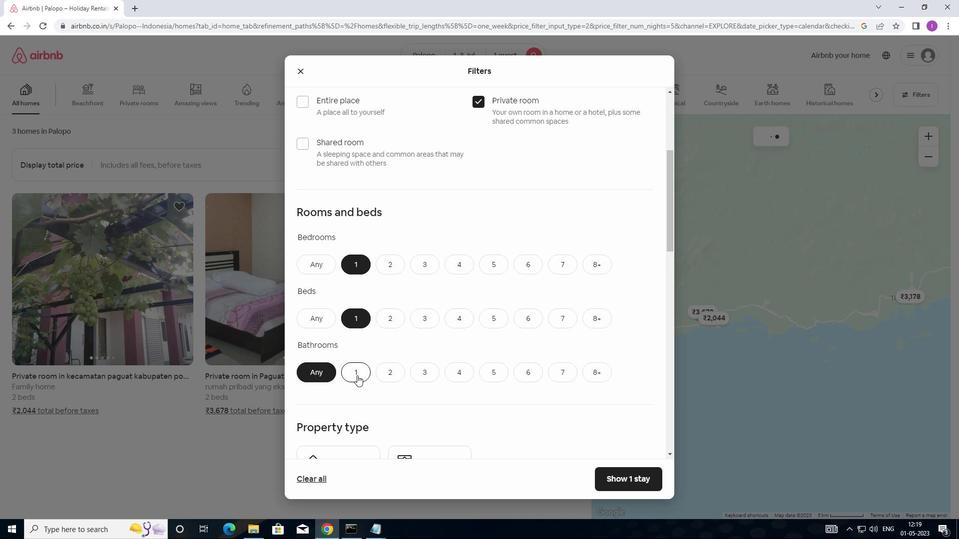 
Action: Mouse moved to (420, 349)
Screenshot: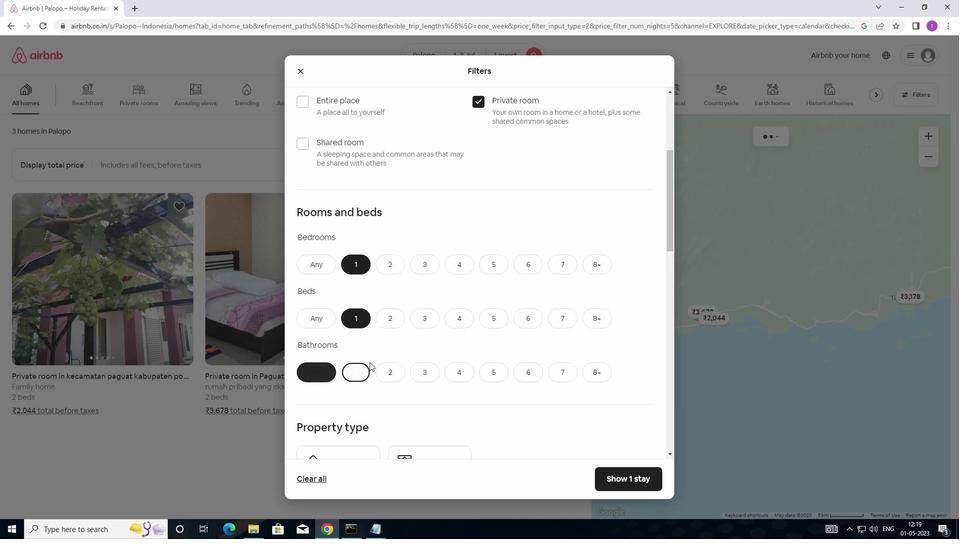 
Action: Mouse scrolled (420, 348) with delta (0, 0)
Screenshot: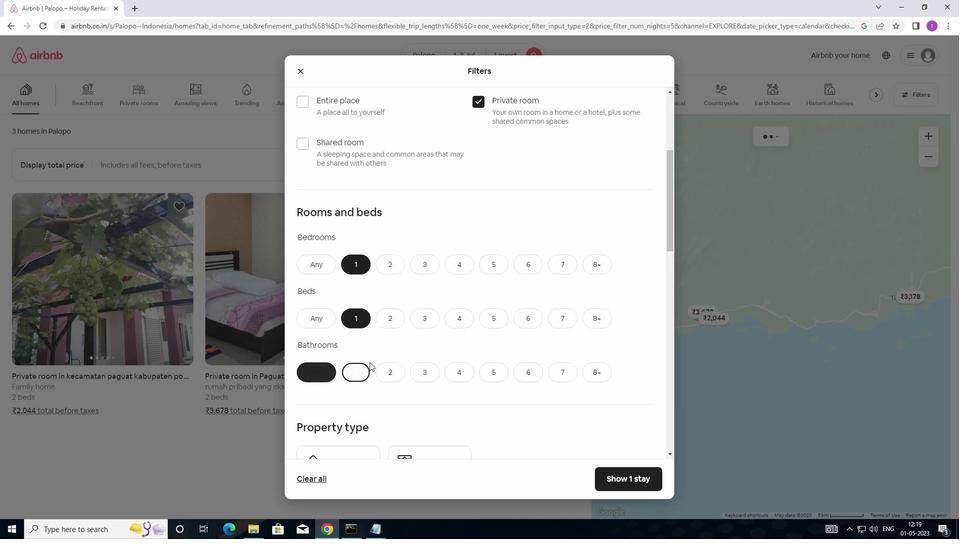 
Action: Mouse moved to (422, 349)
Screenshot: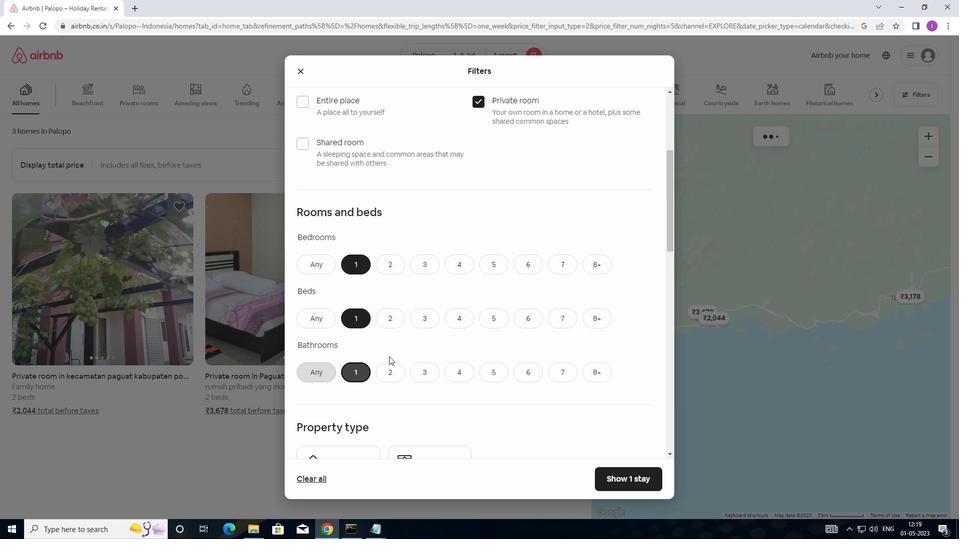
Action: Mouse scrolled (422, 348) with delta (0, 0)
Screenshot: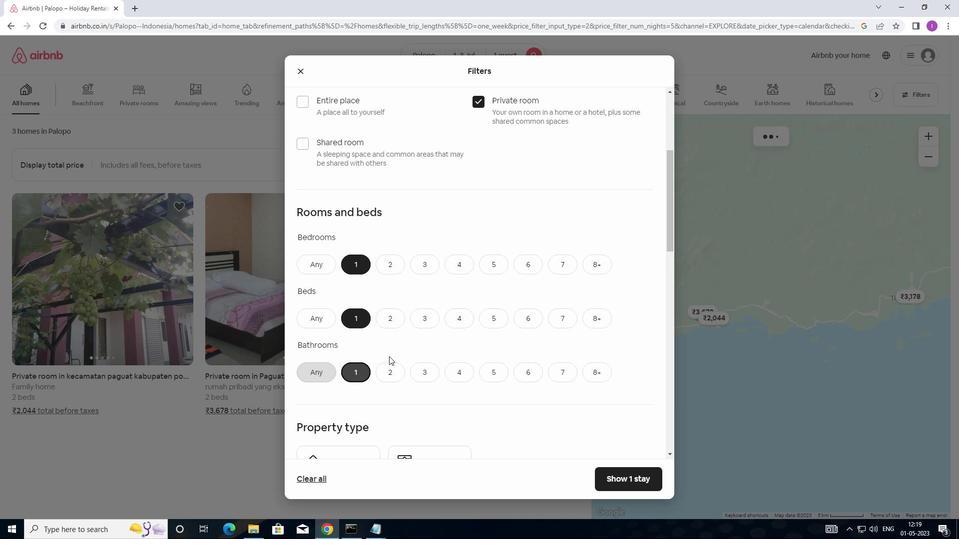 
Action: Mouse scrolled (422, 348) with delta (0, 0)
Screenshot: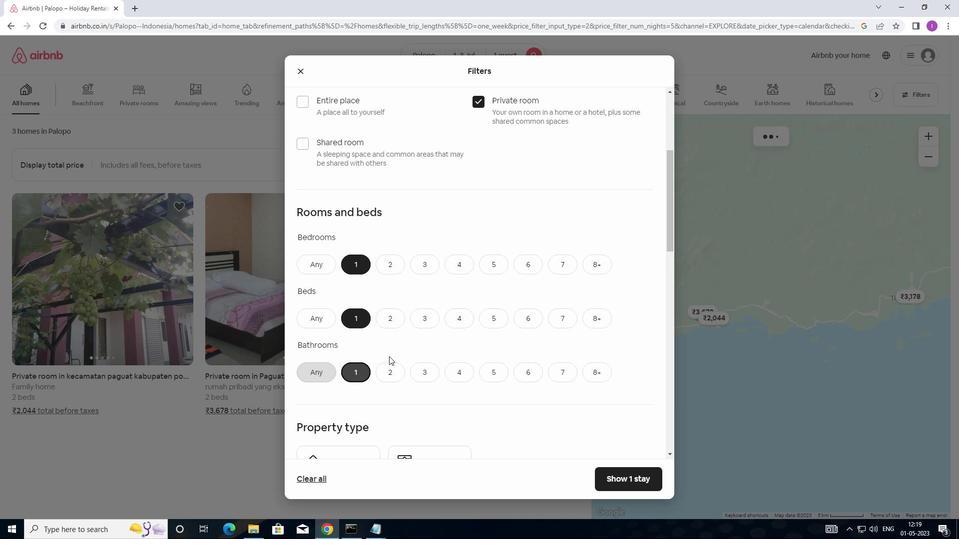 
Action: Mouse scrolled (422, 348) with delta (0, 0)
Screenshot: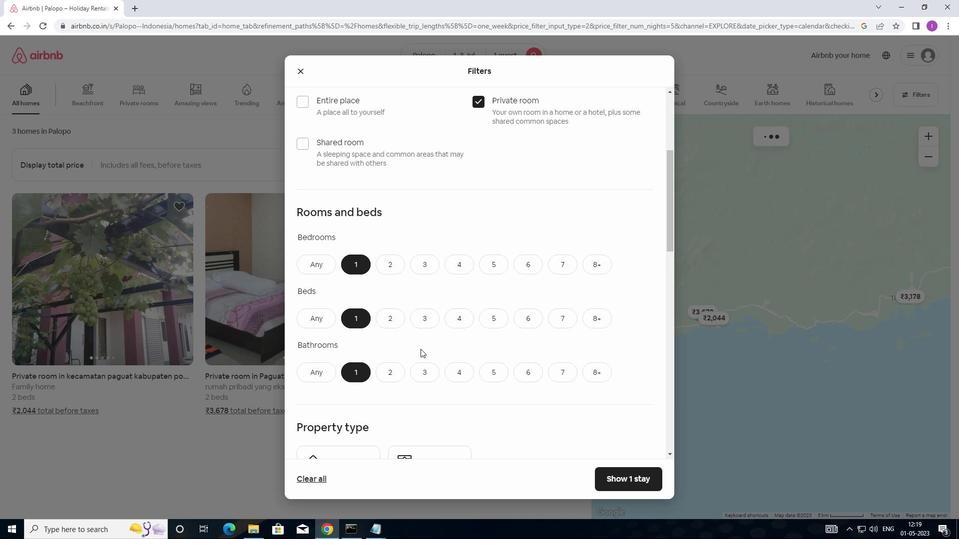 
Action: Mouse scrolled (422, 348) with delta (0, 0)
Screenshot: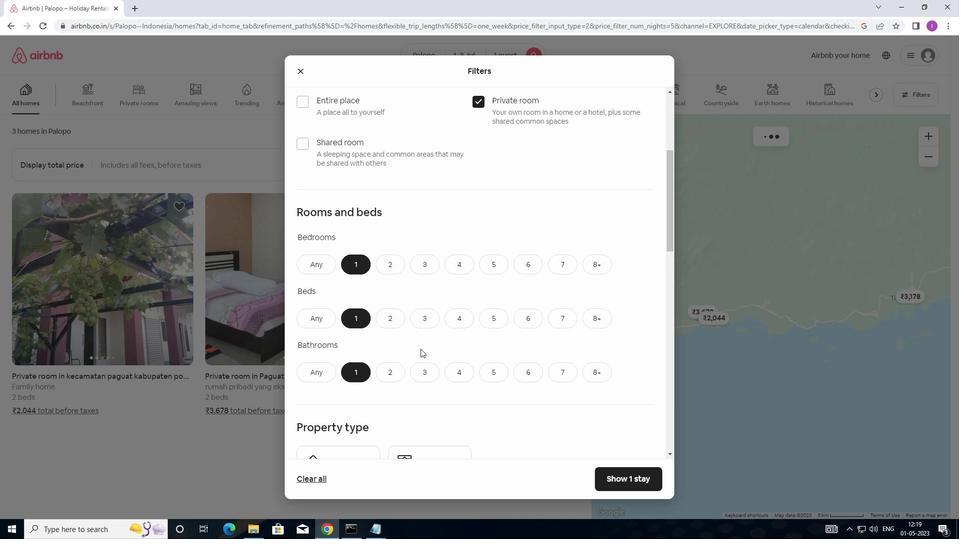 
Action: Mouse moved to (347, 246)
Screenshot: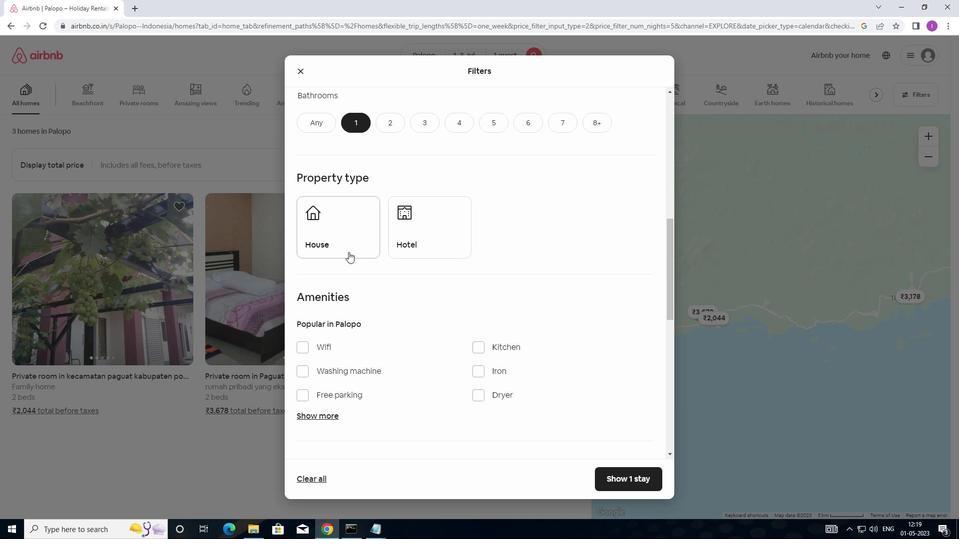 
Action: Mouse pressed left at (347, 246)
Screenshot: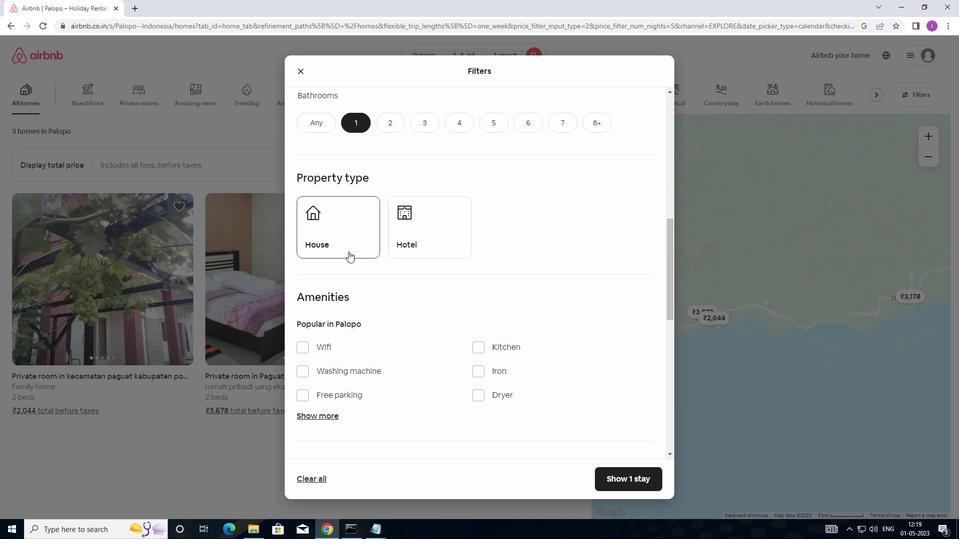 
Action: Mouse moved to (416, 245)
Screenshot: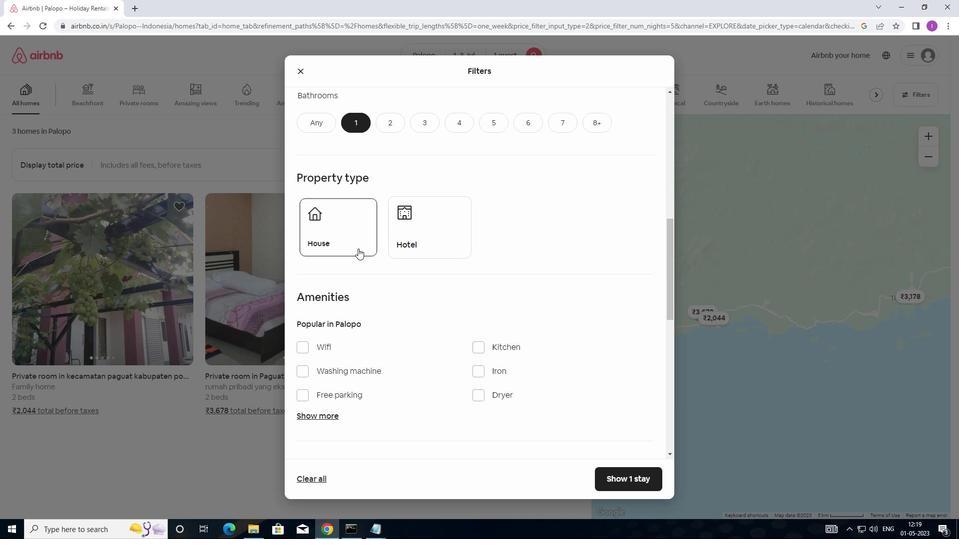 
Action: Mouse pressed left at (416, 245)
Screenshot: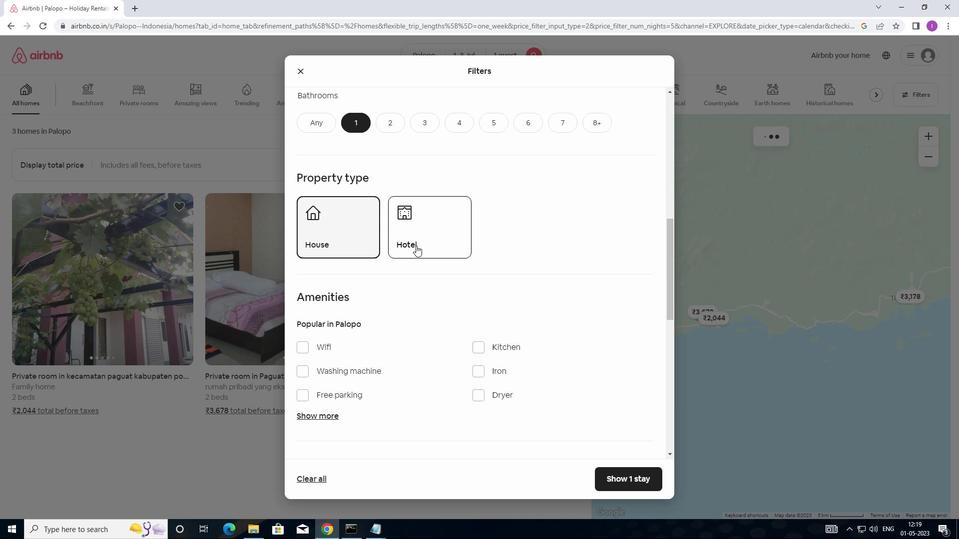 
Action: Mouse moved to (437, 252)
Screenshot: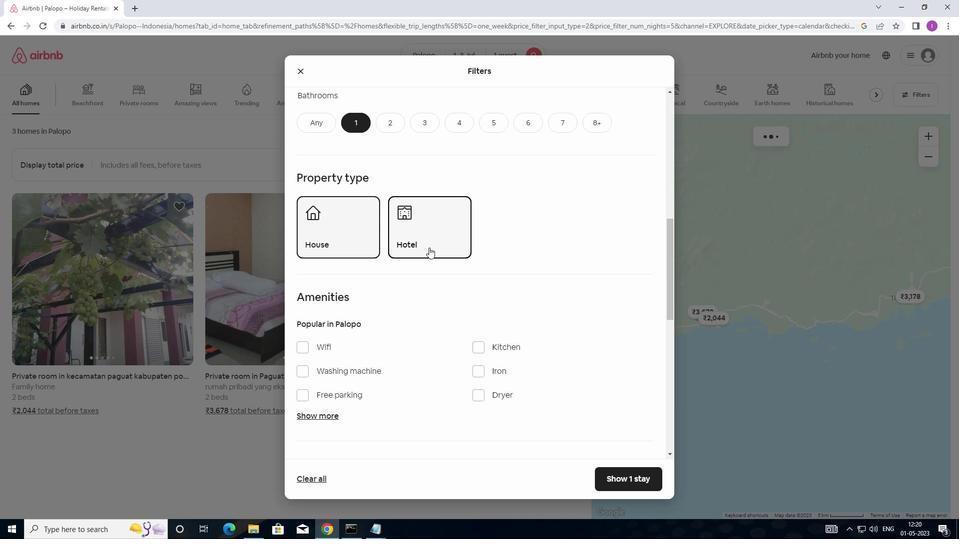 
Action: Mouse scrolled (437, 251) with delta (0, 0)
Screenshot: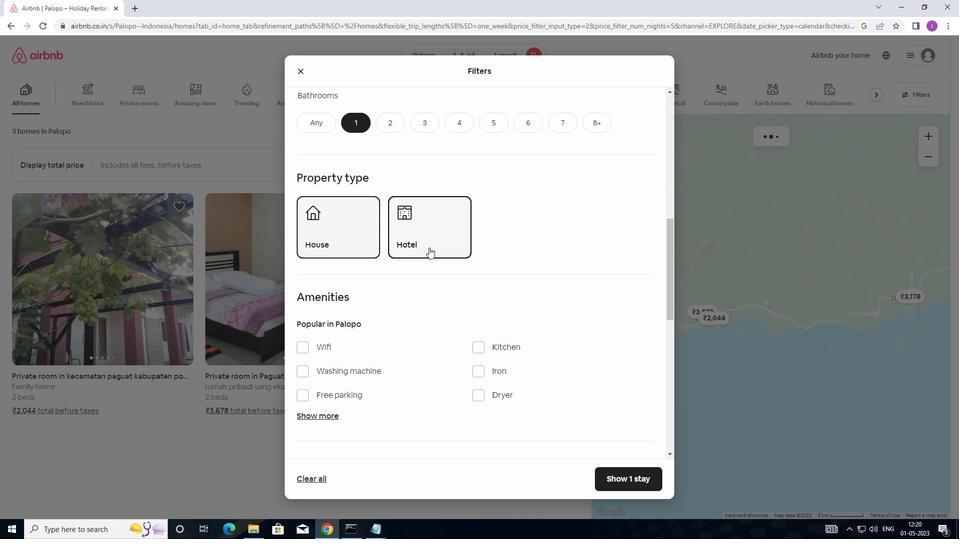 
Action: Mouse scrolled (437, 251) with delta (0, 0)
Screenshot: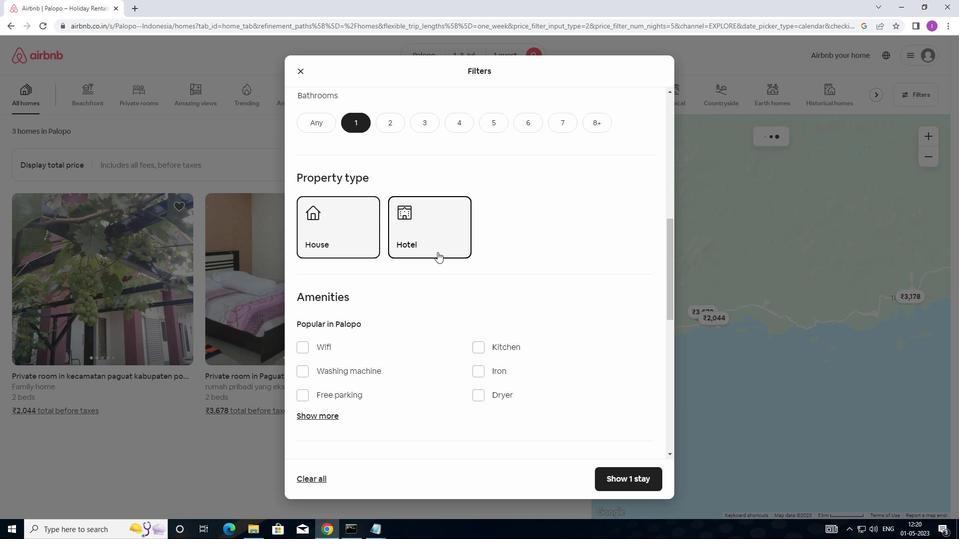 
Action: Mouse moved to (438, 252)
Screenshot: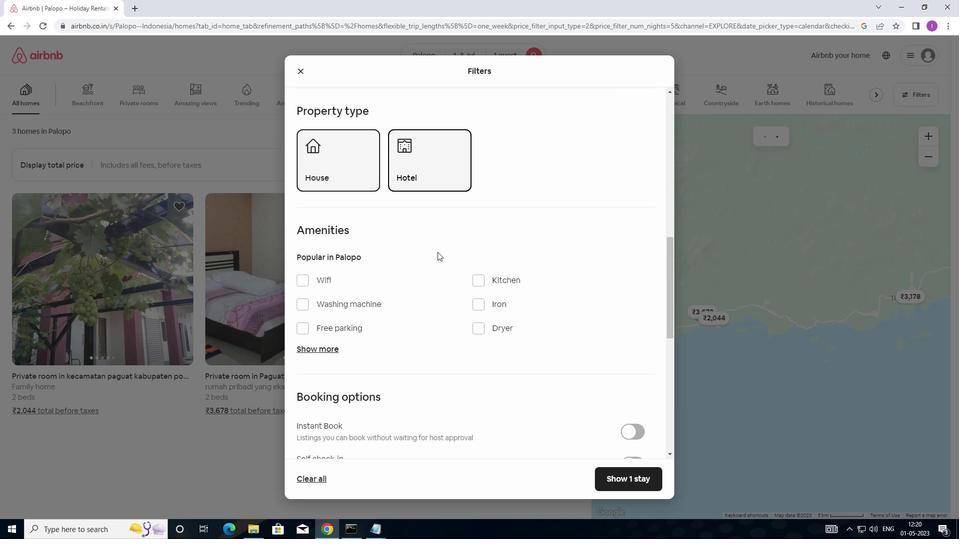 
Action: Mouse scrolled (438, 251) with delta (0, 0)
Screenshot: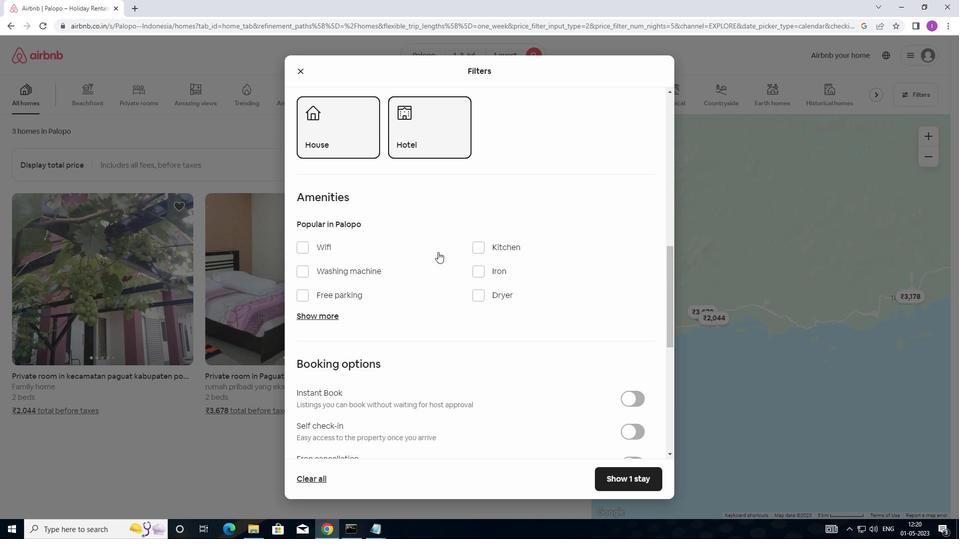 
Action: Mouse scrolled (438, 251) with delta (0, 0)
Screenshot: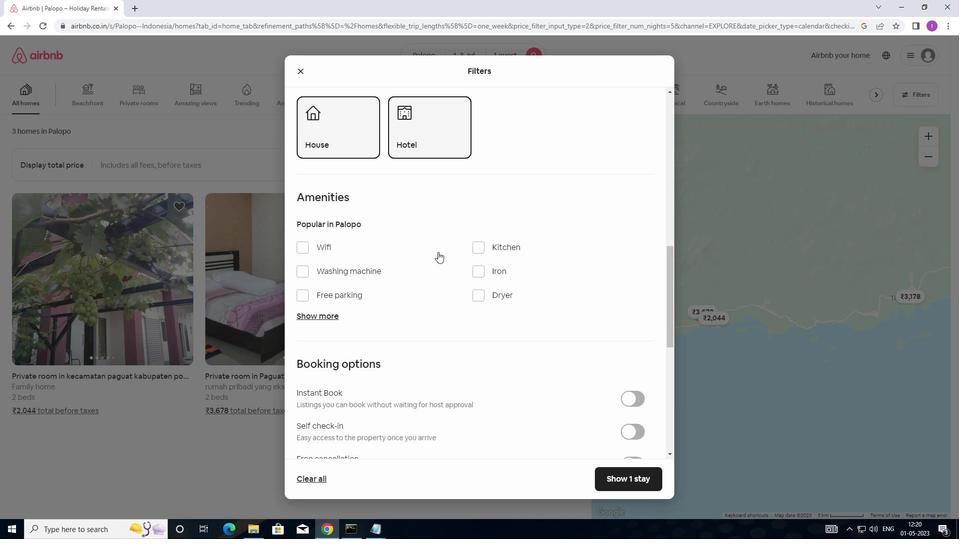 
Action: Mouse moved to (489, 289)
Screenshot: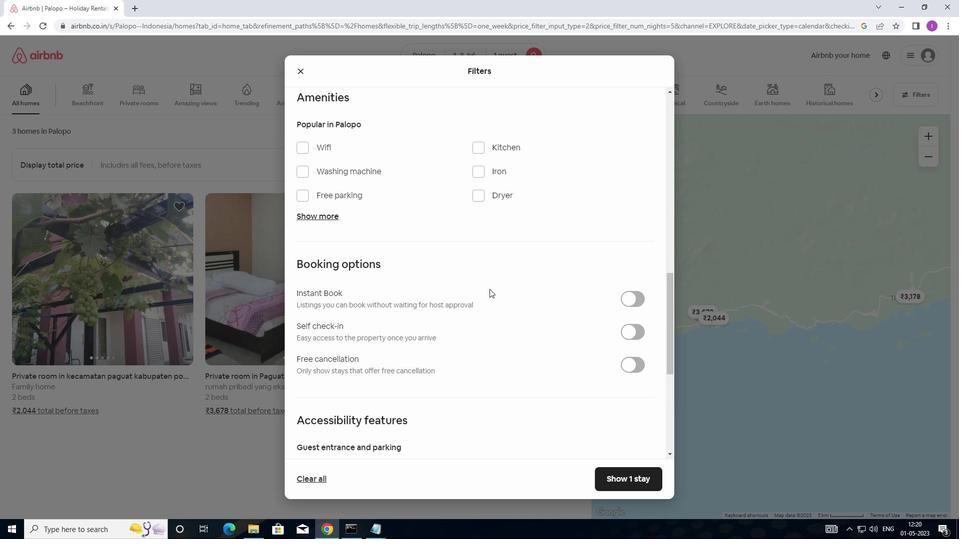
Action: Mouse scrolled (489, 289) with delta (0, 0)
Screenshot: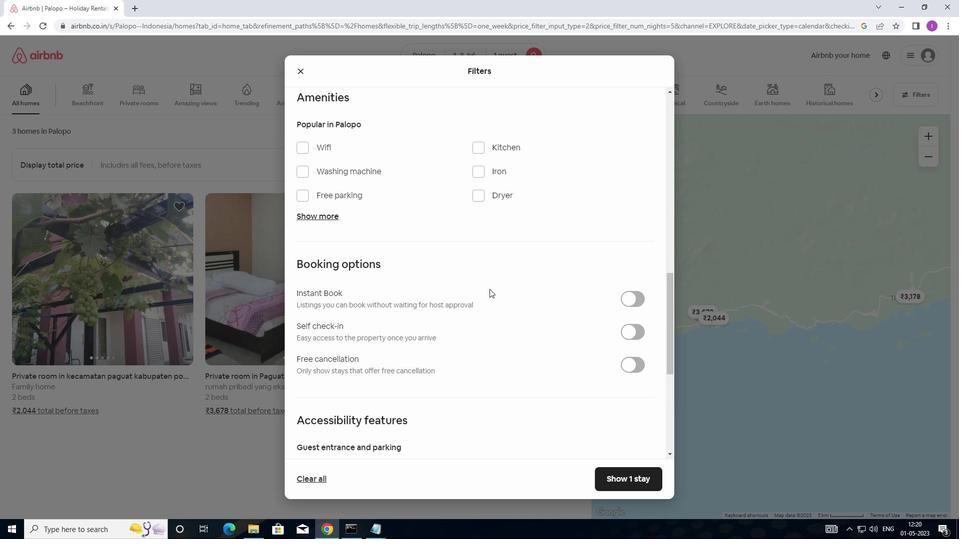
Action: Mouse moved to (308, 195)
Screenshot: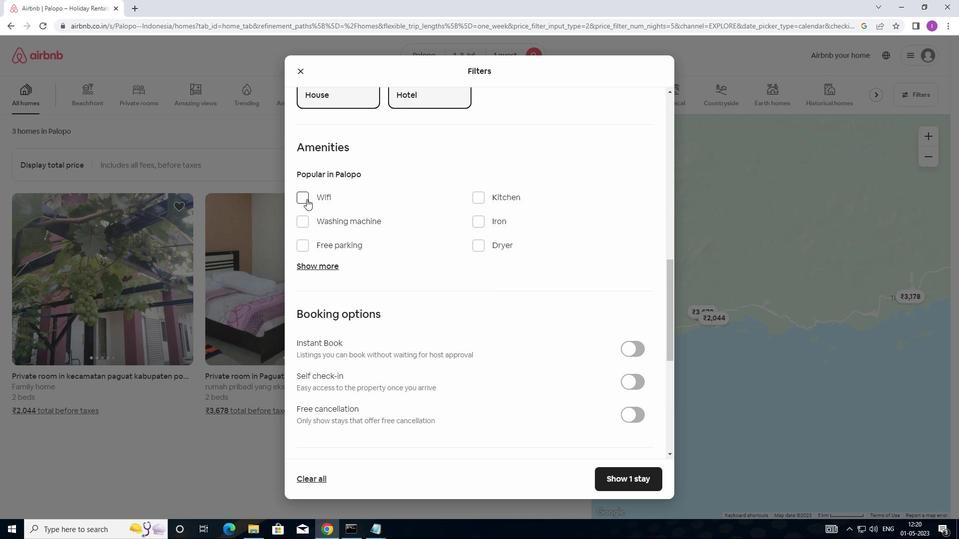 
Action: Mouse pressed left at (308, 195)
Screenshot: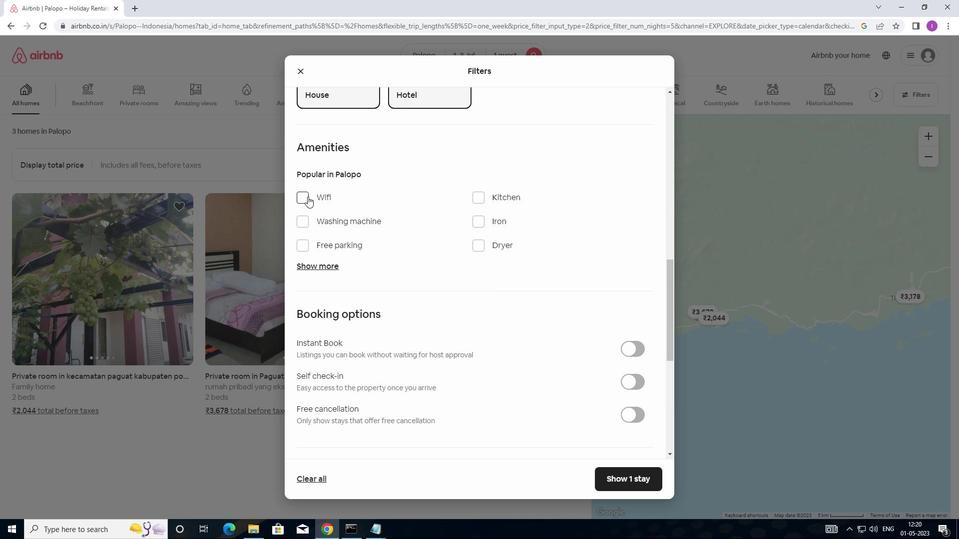 
Action: Mouse moved to (440, 262)
Screenshot: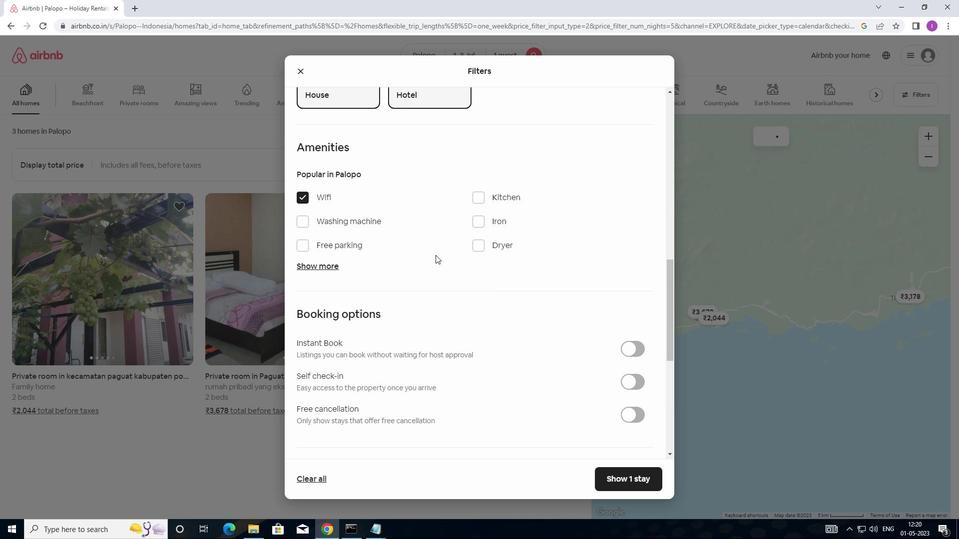 
Action: Mouse scrolled (440, 261) with delta (0, 0)
Screenshot: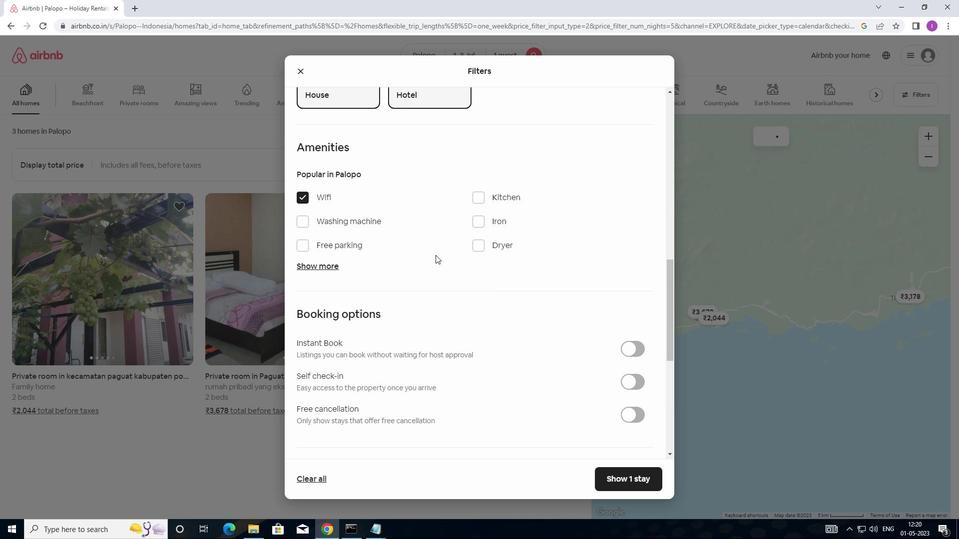 
Action: Mouse moved to (442, 264)
Screenshot: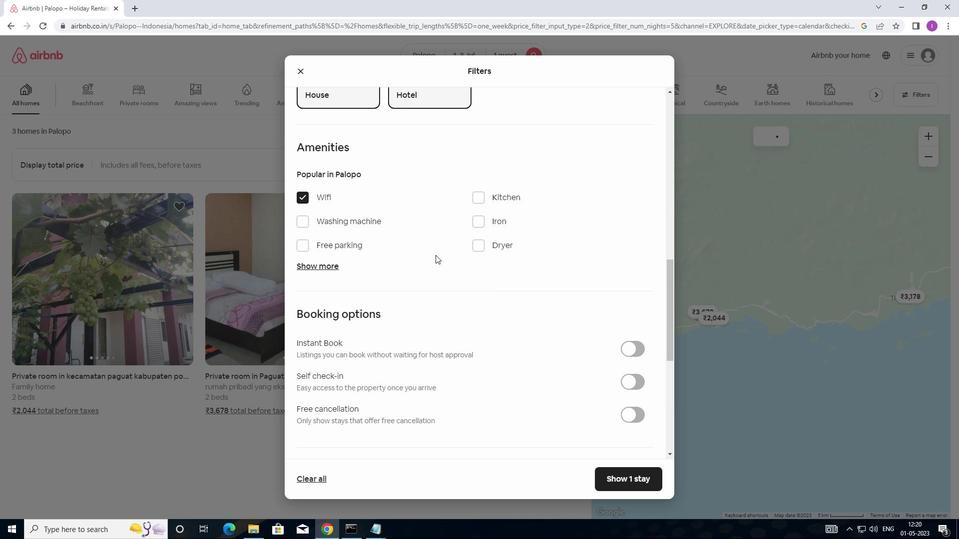 
Action: Mouse scrolled (442, 263) with delta (0, 0)
Screenshot: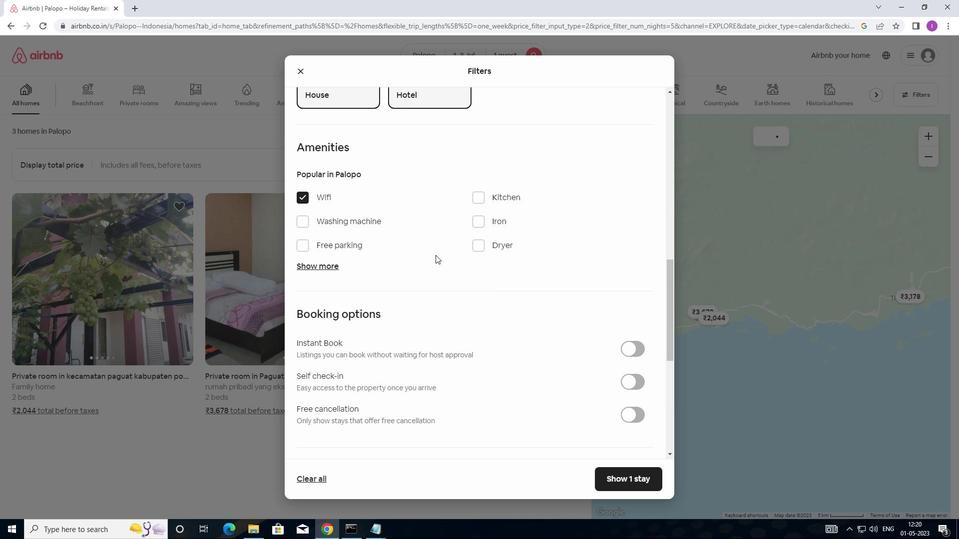 
Action: Mouse moved to (444, 265)
Screenshot: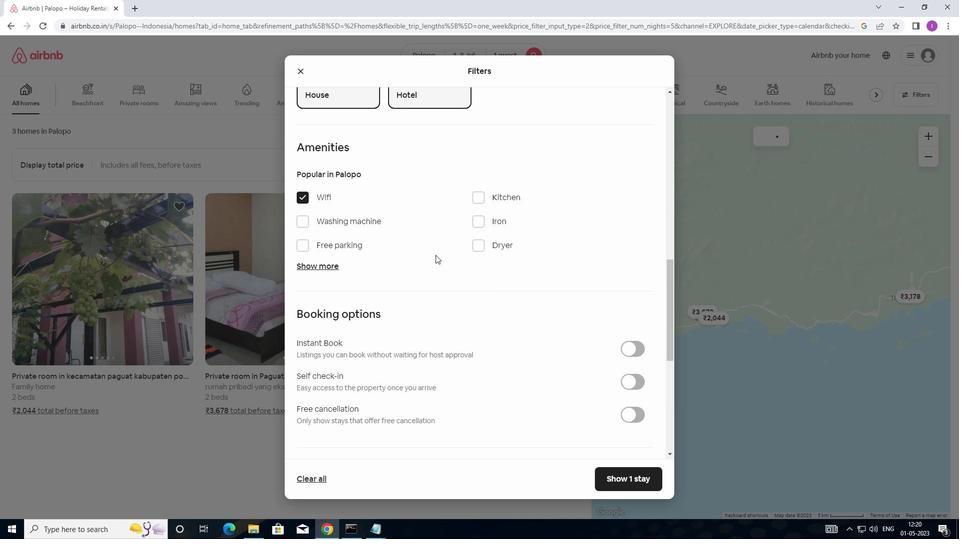
Action: Mouse scrolled (444, 264) with delta (0, 0)
Screenshot: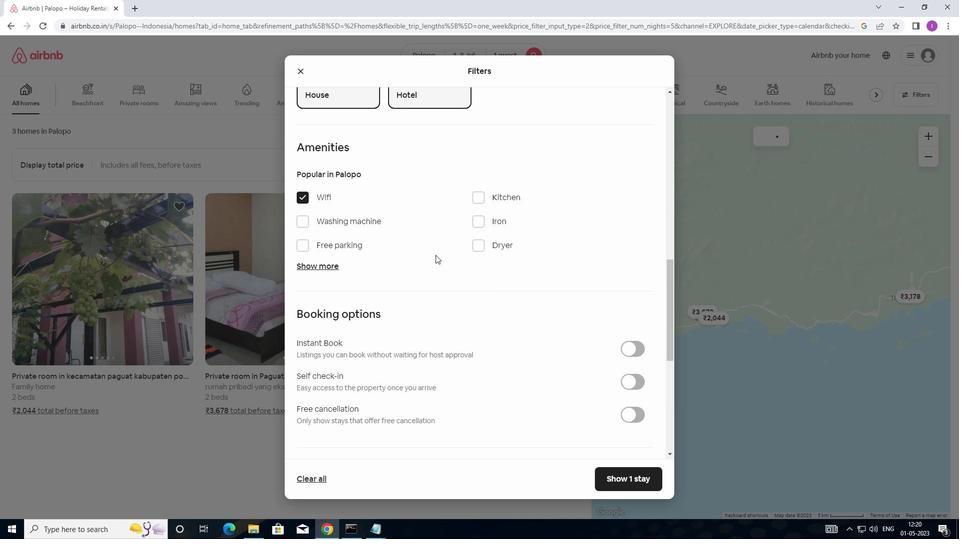 
Action: Mouse moved to (444, 265)
Screenshot: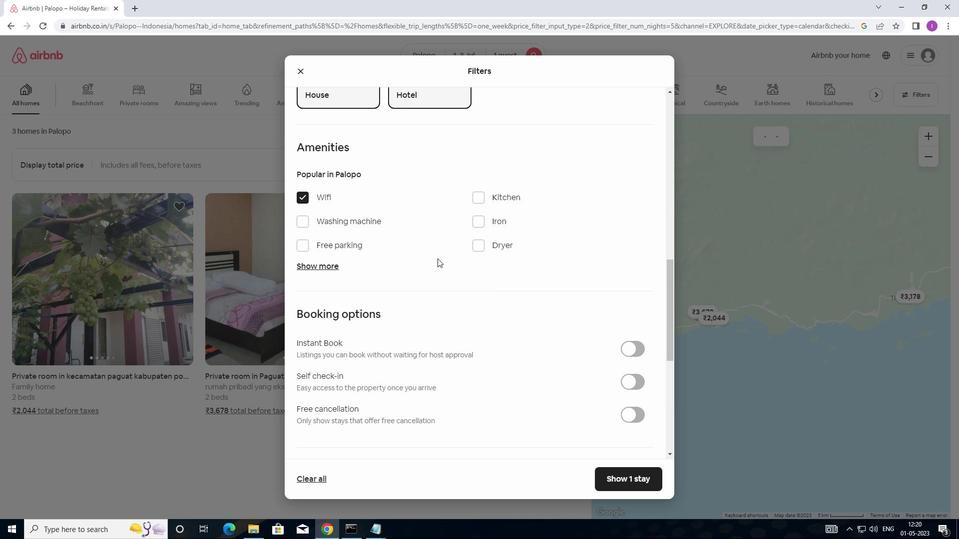 
Action: Mouse scrolled (444, 265) with delta (0, 0)
Screenshot: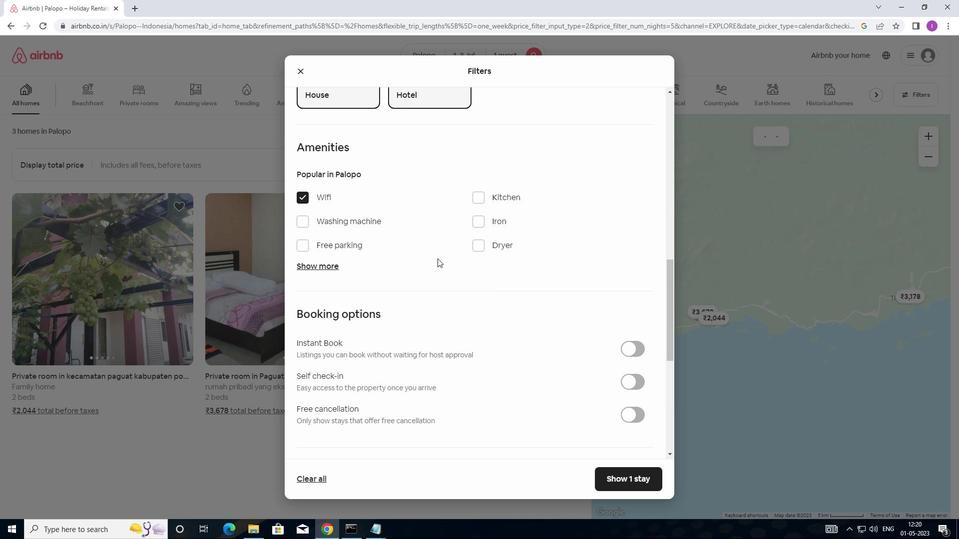 
Action: Mouse moved to (638, 180)
Screenshot: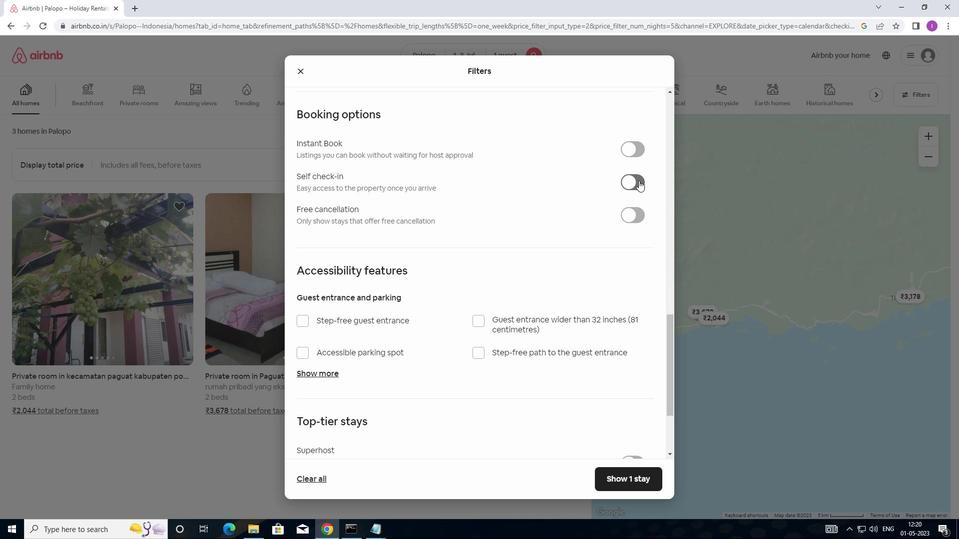
Action: Mouse pressed left at (638, 180)
Screenshot: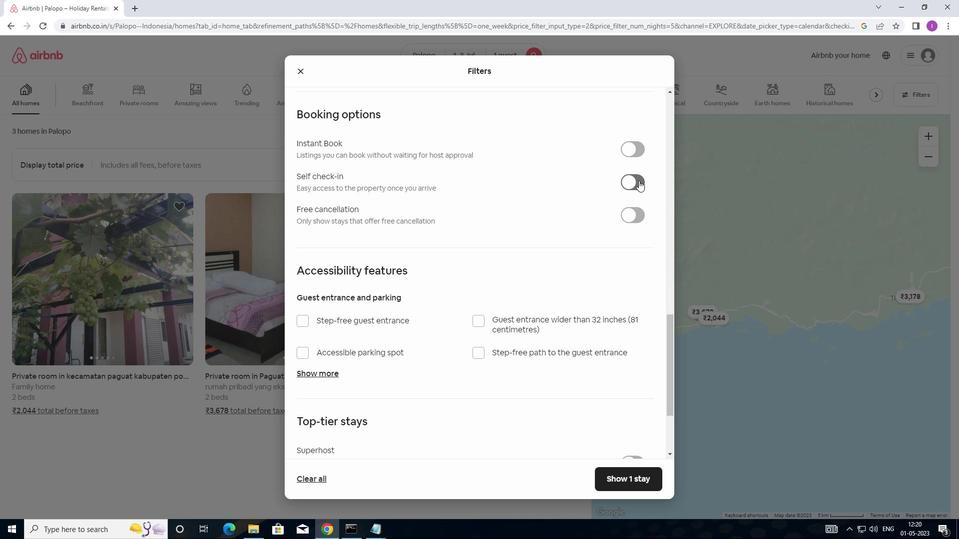 
Action: Mouse moved to (567, 231)
Screenshot: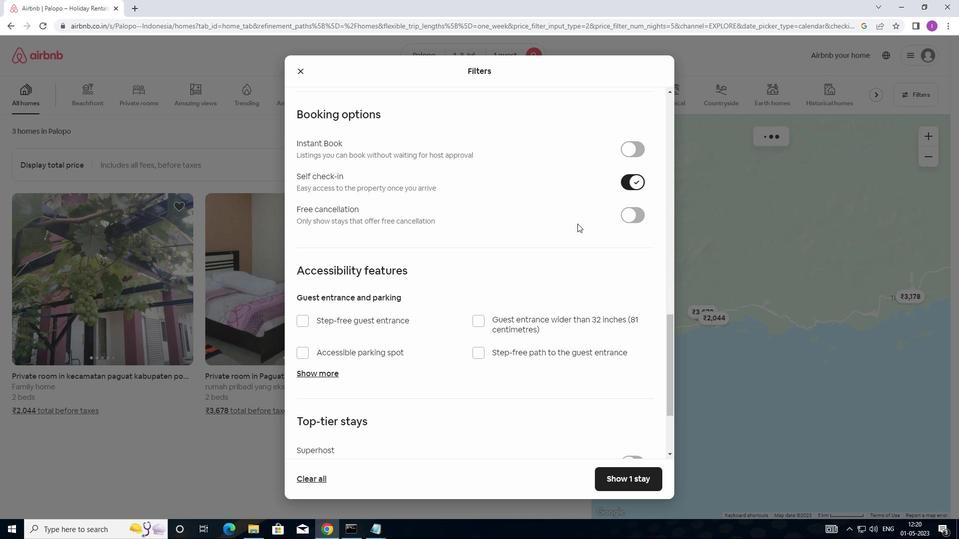 
Action: Mouse scrolled (567, 230) with delta (0, 0)
Screenshot: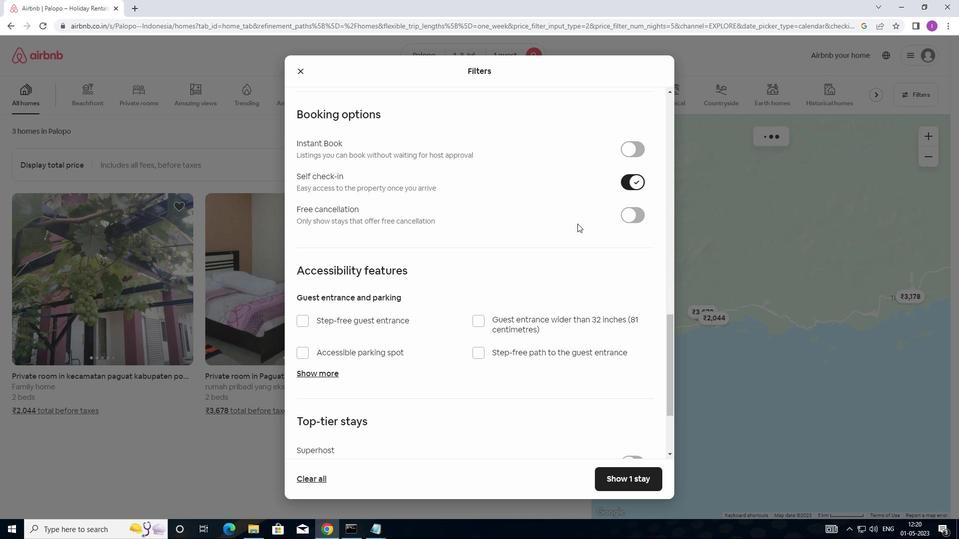 
Action: Mouse moved to (567, 232)
Screenshot: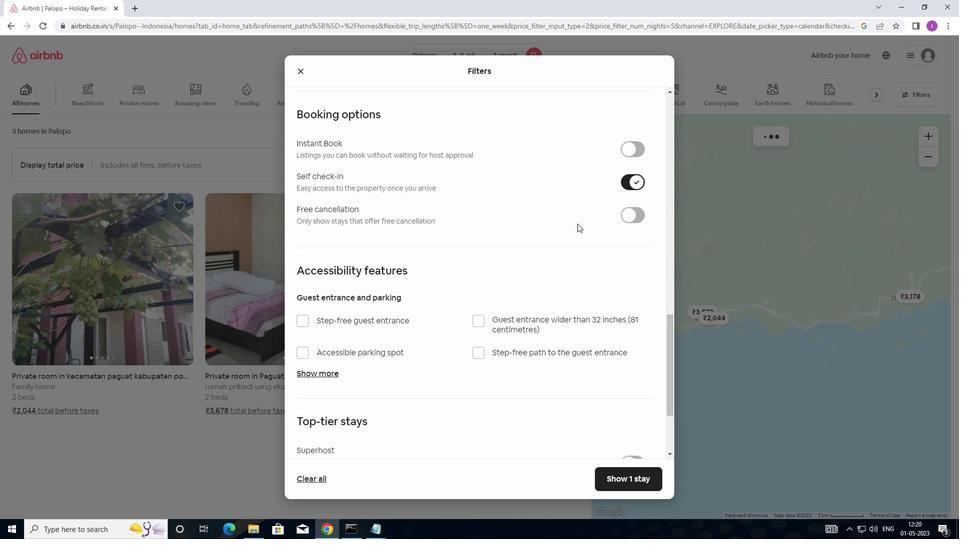 
Action: Mouse scrolled (567, 232) with delta (0, 0)
Screenshot: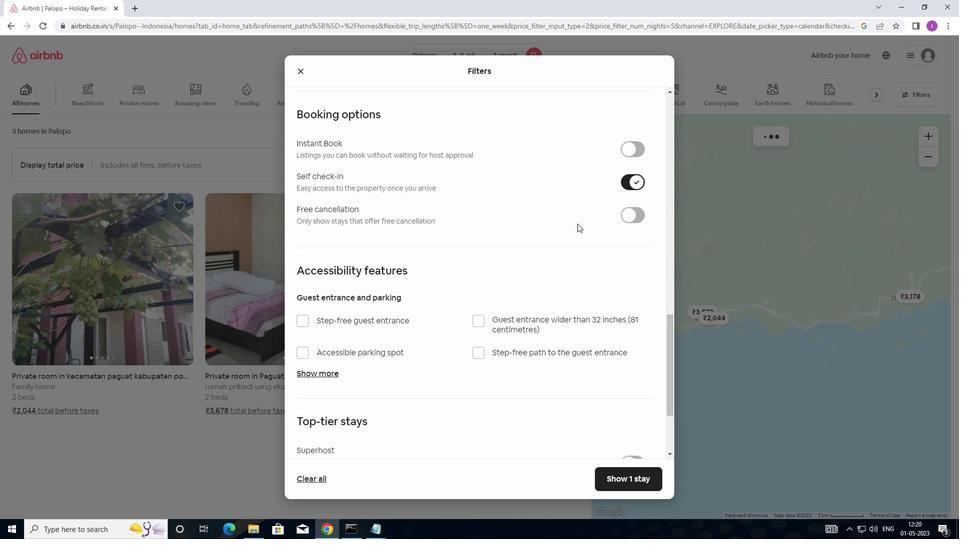 
Action: Mouse moved to (566, 233)
Screenshot: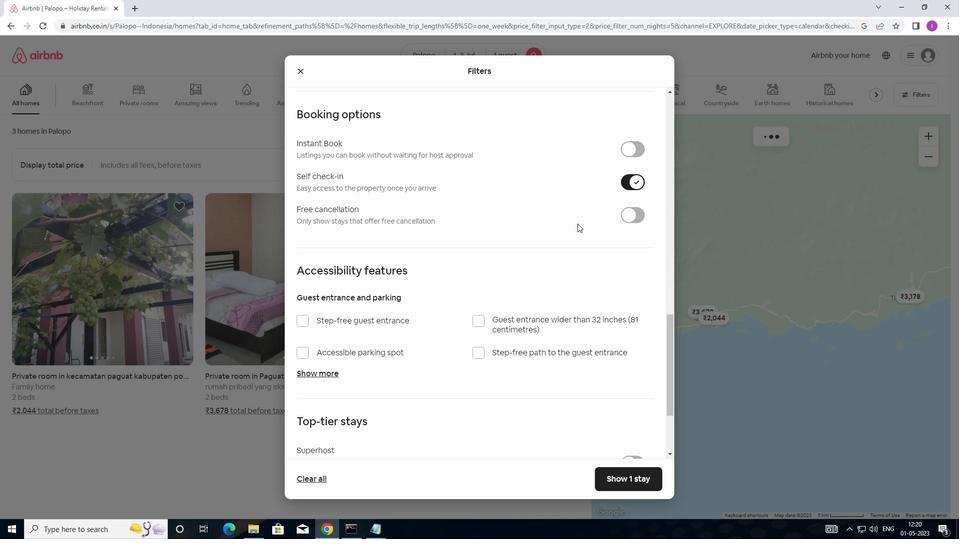 
Action: Mouse scrolled (566, 233) with delta (0, 0)
Screenshot: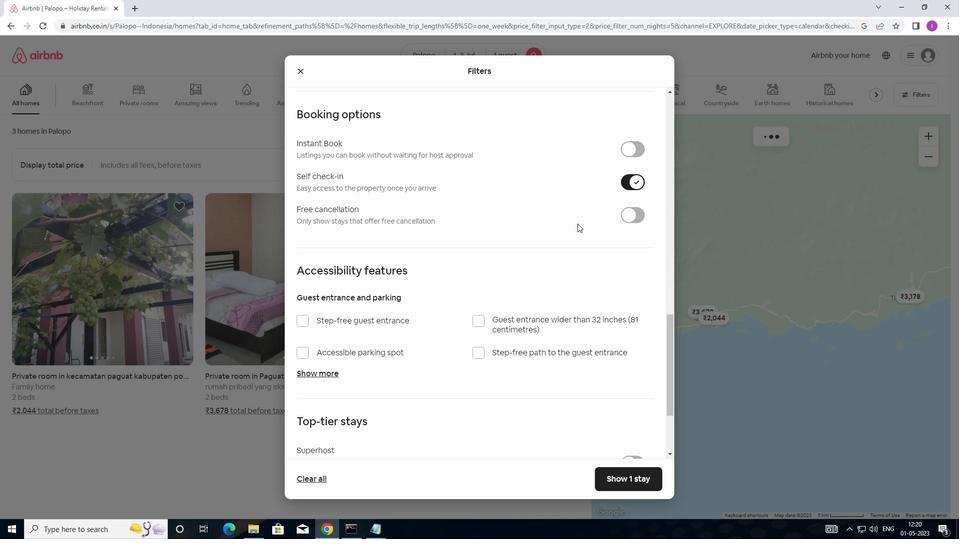 
Action: Mouse moved to (565, 236)
Screenshot: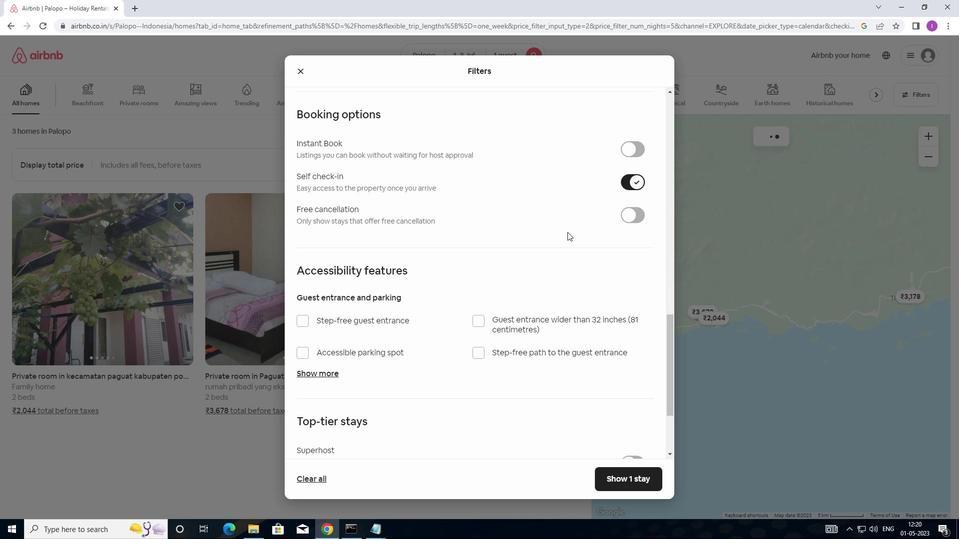 
Action: Mouse scrolled (565, 235) with delta (0, 0)
Screenshot: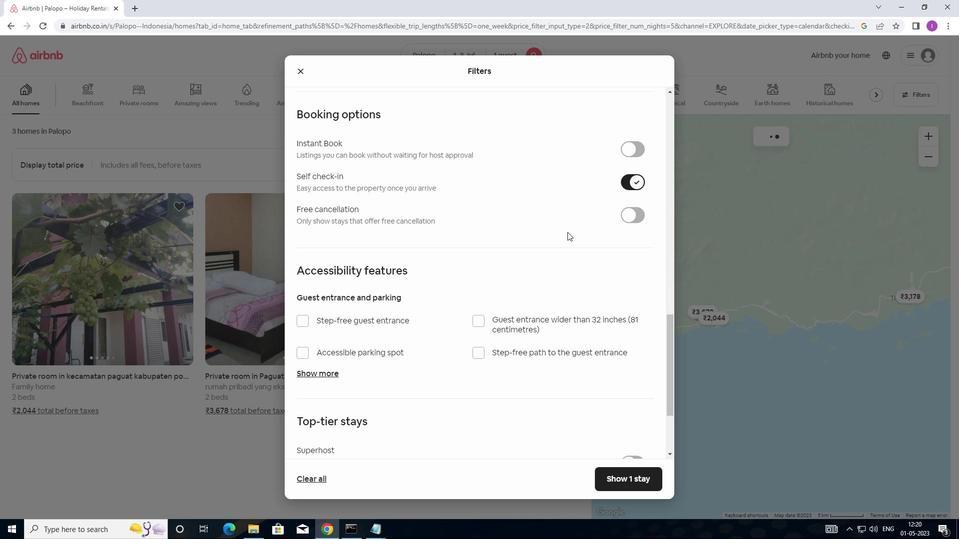 
Action: Mouse moved to (563, 237)
Screenshot: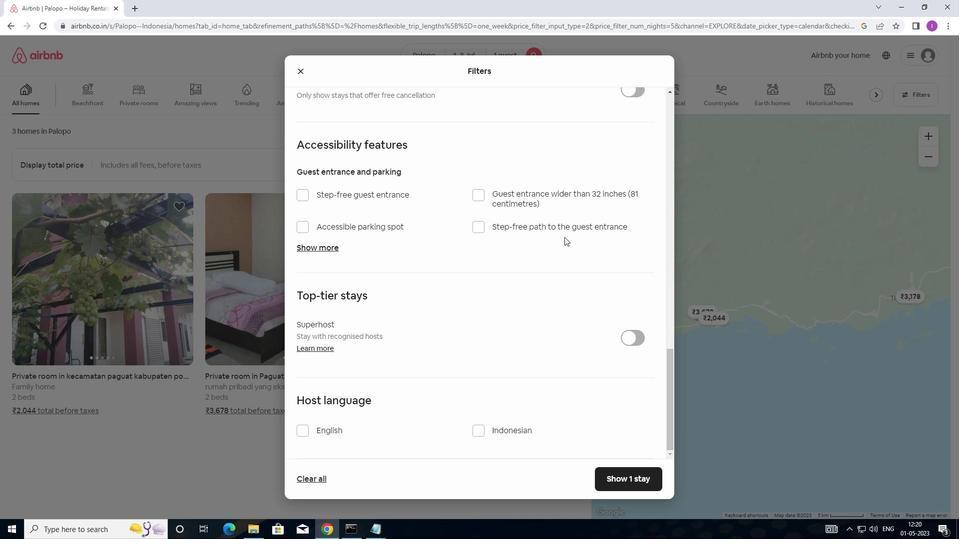 
Action: Mouse scrolled (563, 236) with delta (0, 0)
Screenshot: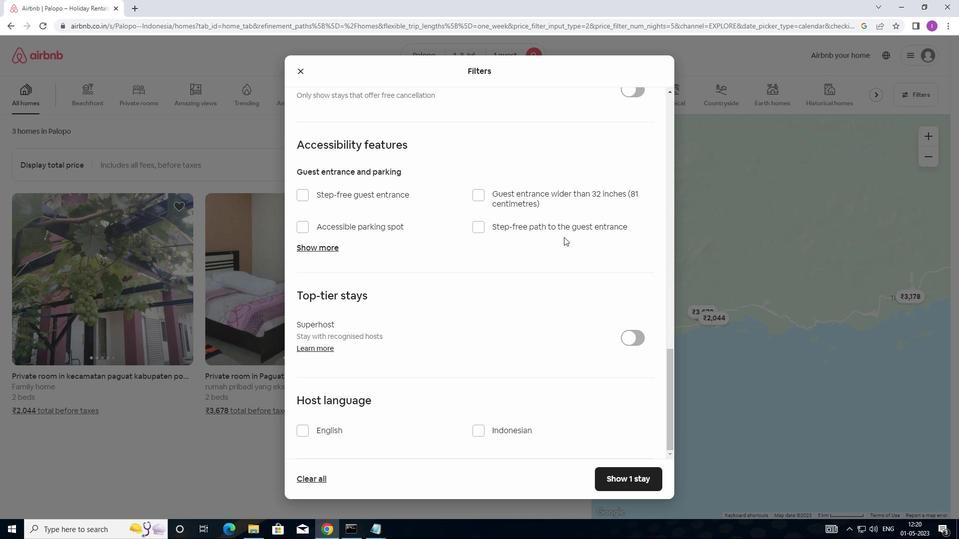 
Action: Mouse moved to (562, 237)
Screenshot: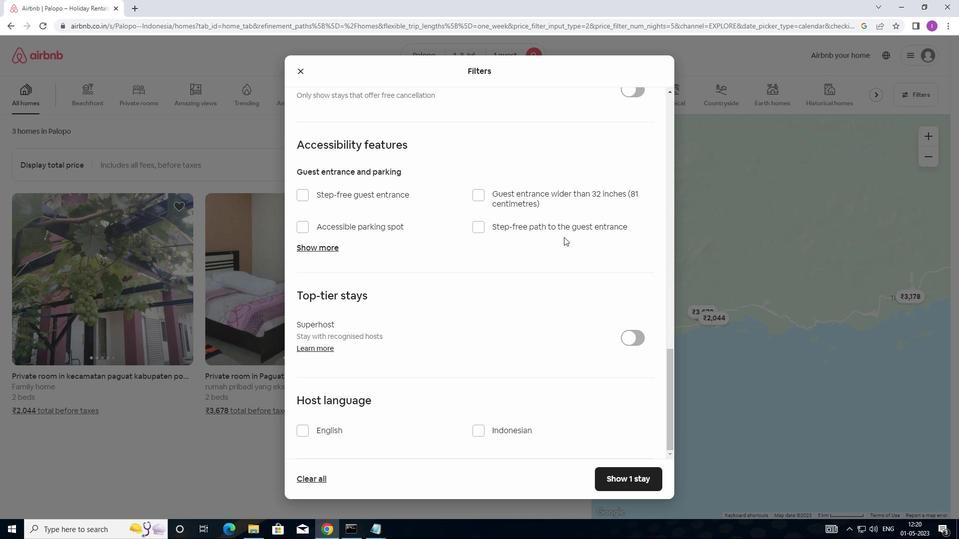 
Action: Mouse scrolled (562, 236) with delta (0, 0)
Screenshot: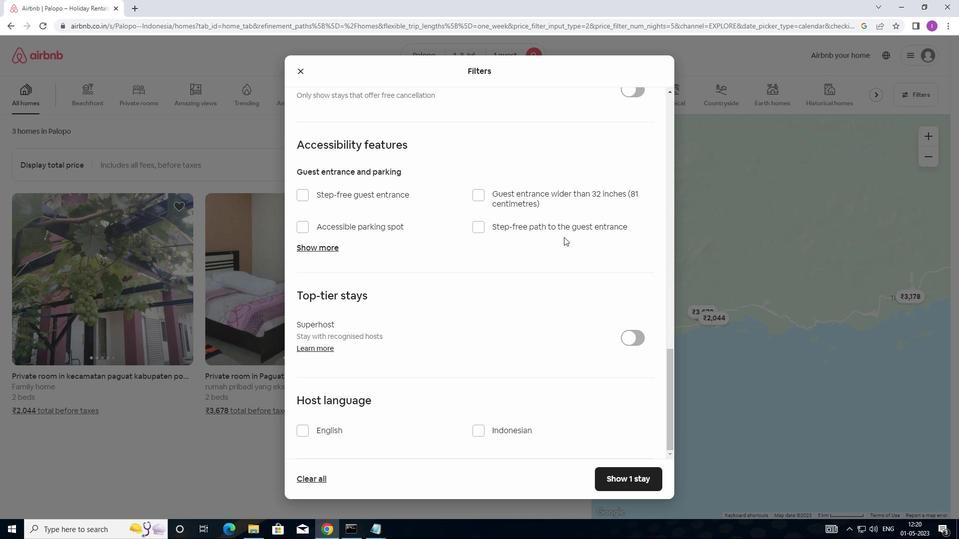 
Action: Mouse moved to (556, 238)
Screenshot: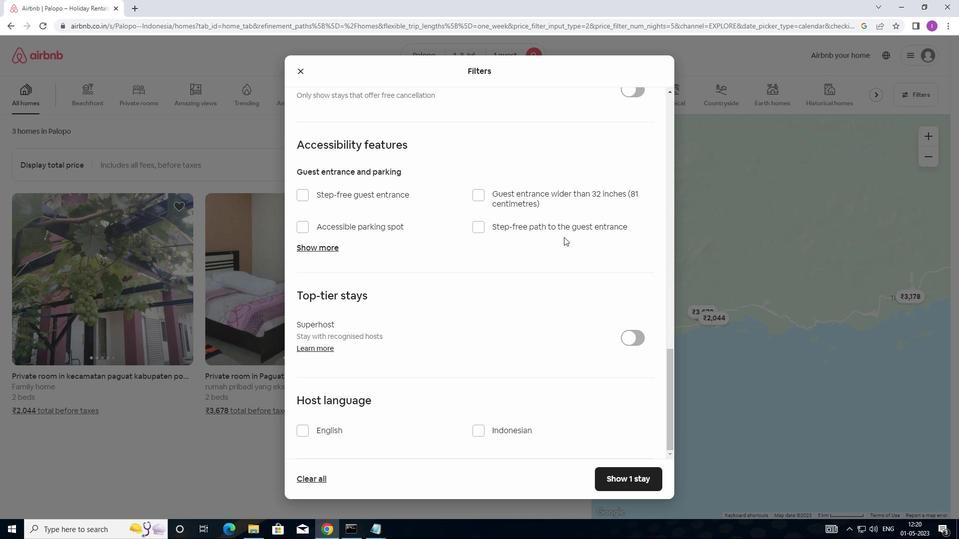 
Action: Mouse scrolled (556, 238) with delta (0, 0)
Screenshot: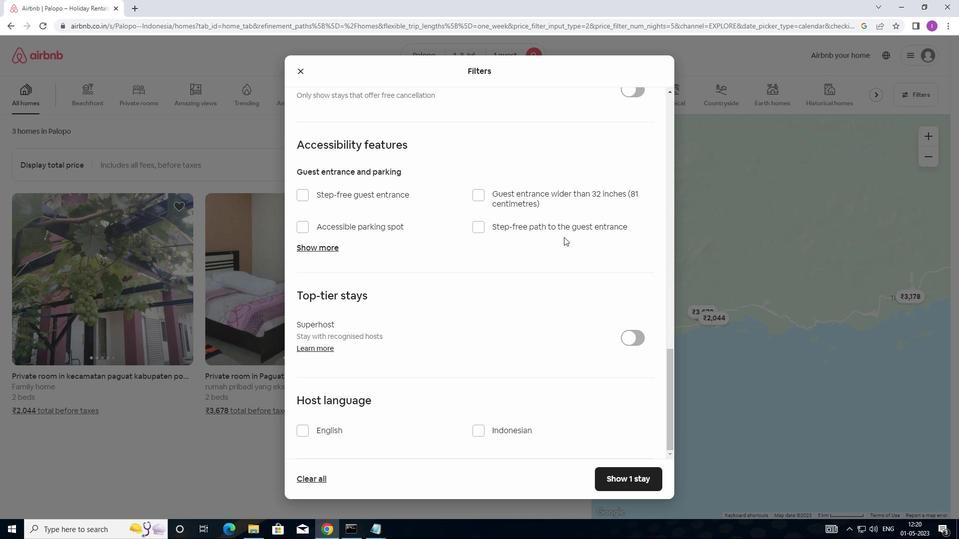 
Action: Mouse moved to (554, 239)
Screenshot: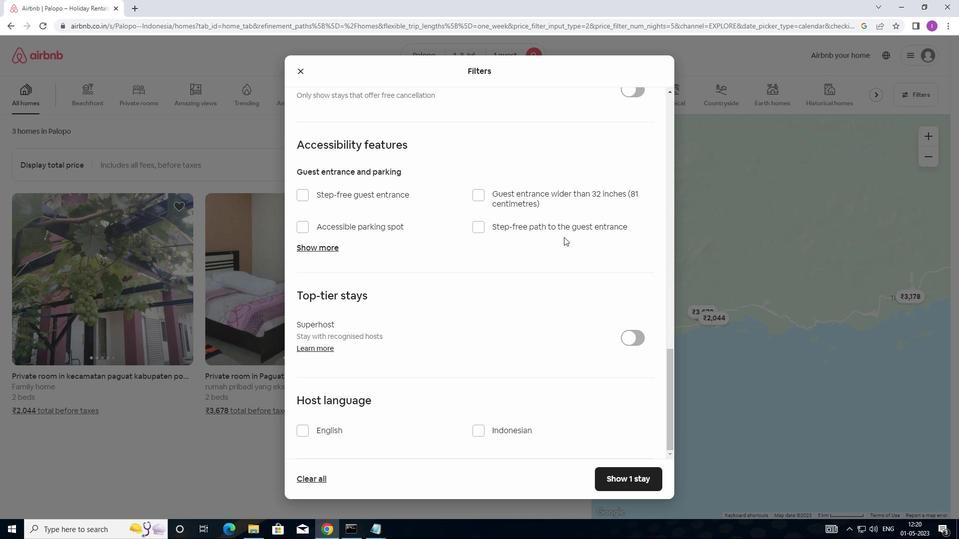 
Action: Mouse scrolled (554, 238) with delta (0, 0)
Screenshot: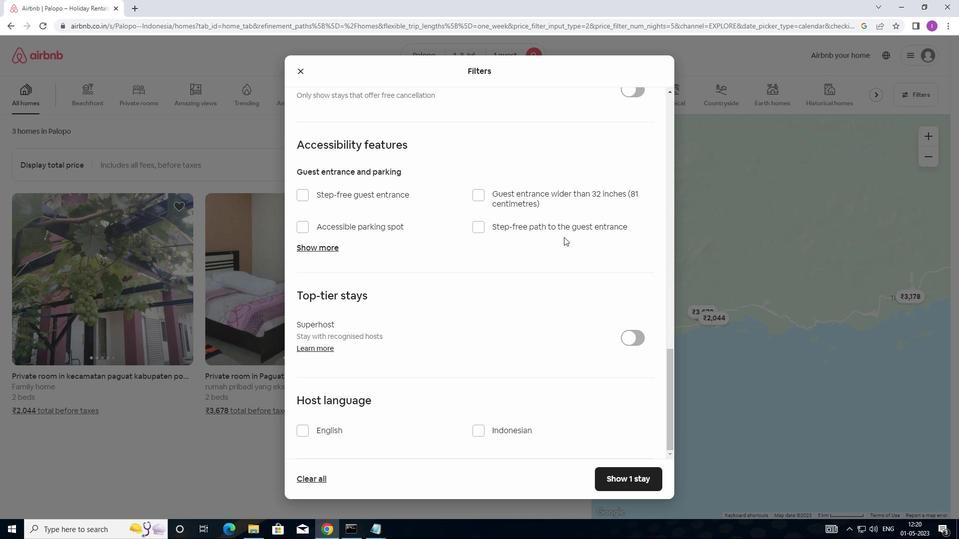
Action: Mouse moved to (298, 430)
Screenshot: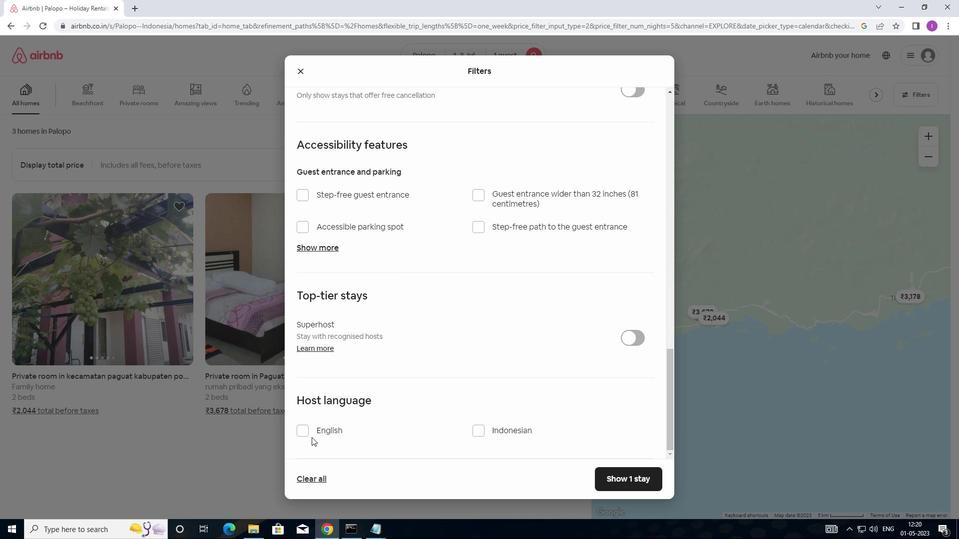 
Action: Mouse pressed left at (298, 430)
Screenshot: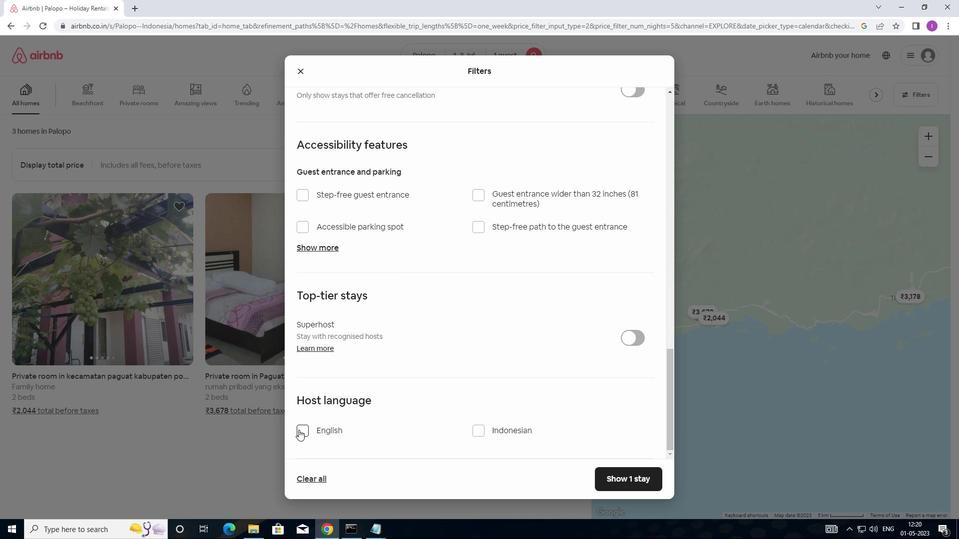 
Action: Mouse moved to (631, 480)
Screenshot: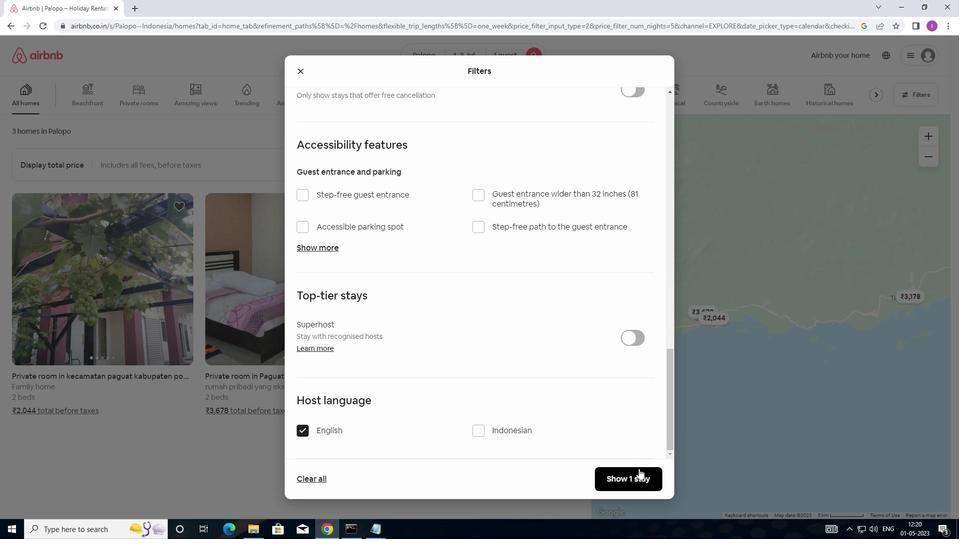 
Action: Mouse pressed left at (631, 480)
Screenshot: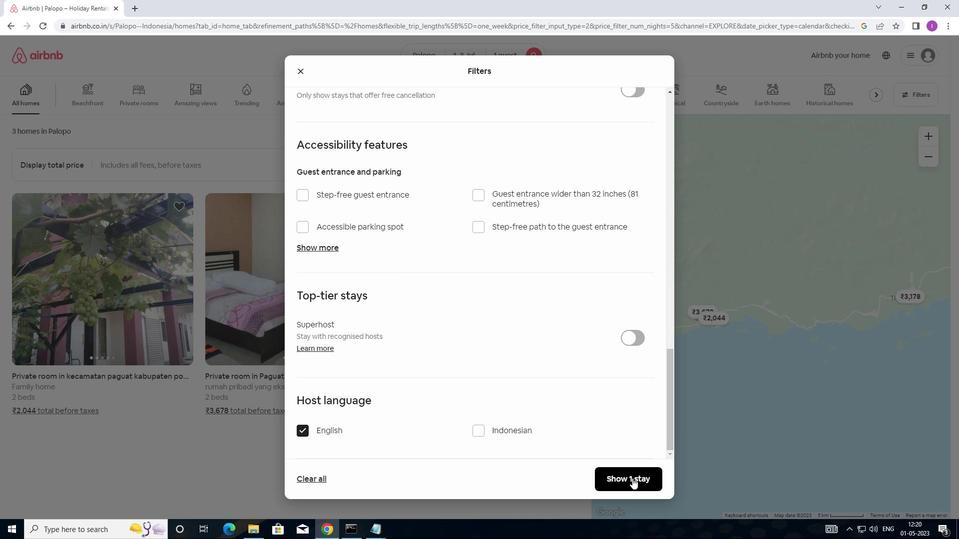 
Action: Mouse moved to (627, 469)
Screenshot: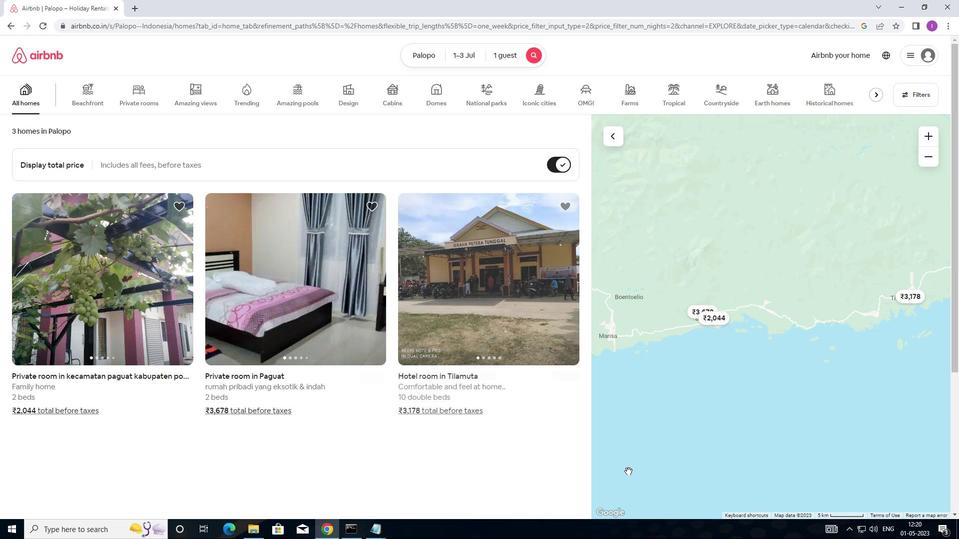 
